 Task: In the  document Rabbit.docx Align the width of word art with 'Picture'. Fill the whole document with 'Black'. Add link on bottom left corner of the sheet: in.pinterest.com
Action: Mouse moved to (268, 435)
Screenshot: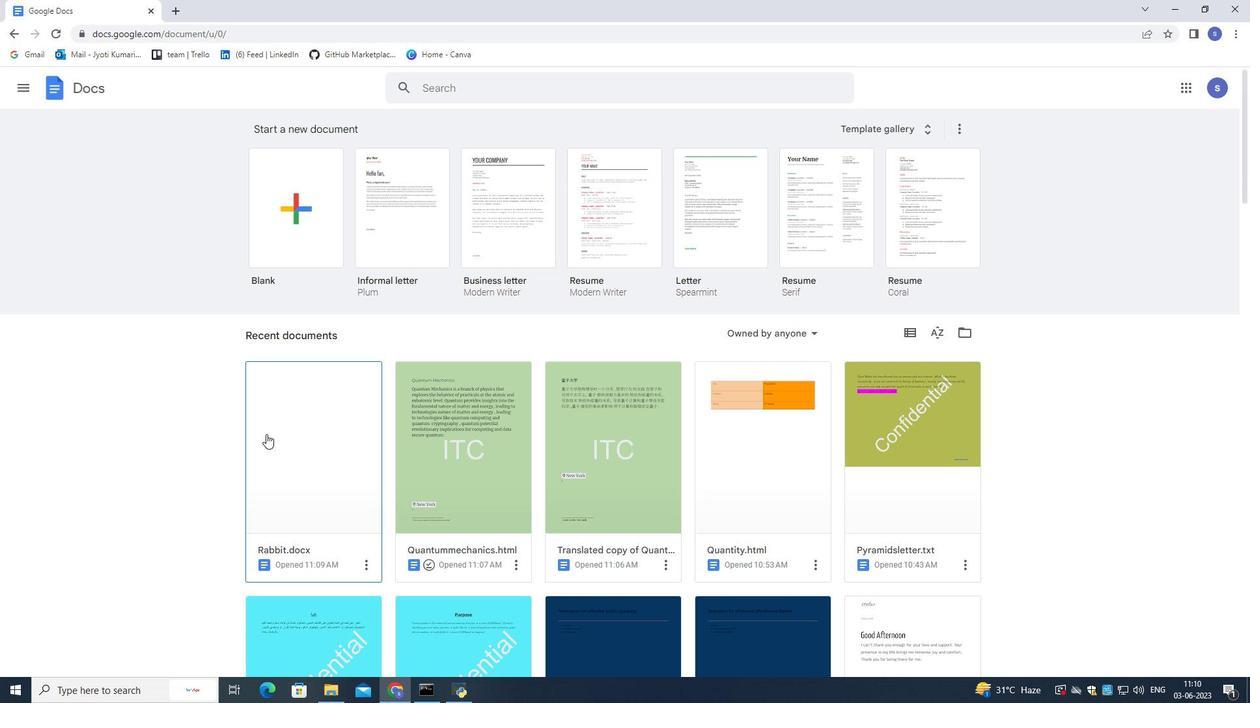 
Action: Mouse pressed left at (268, 435)
Screenshot: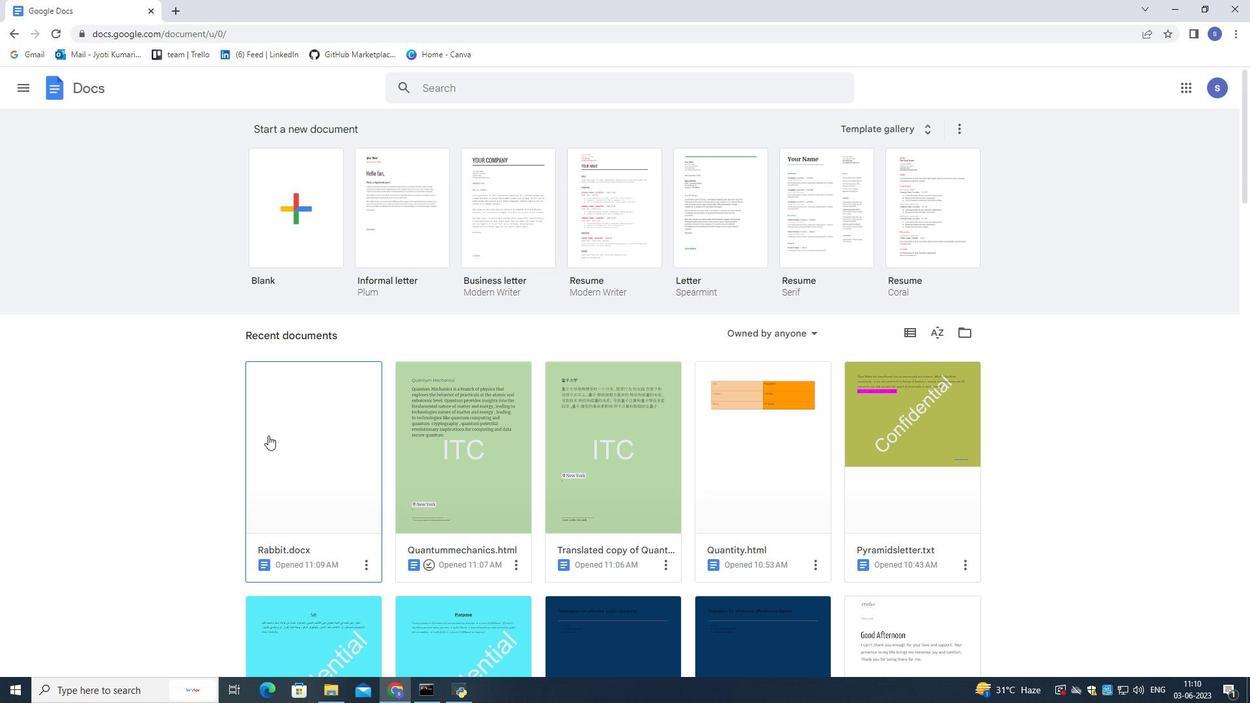 
Action: Mouse pressed left at (268, 435)
Screenshot: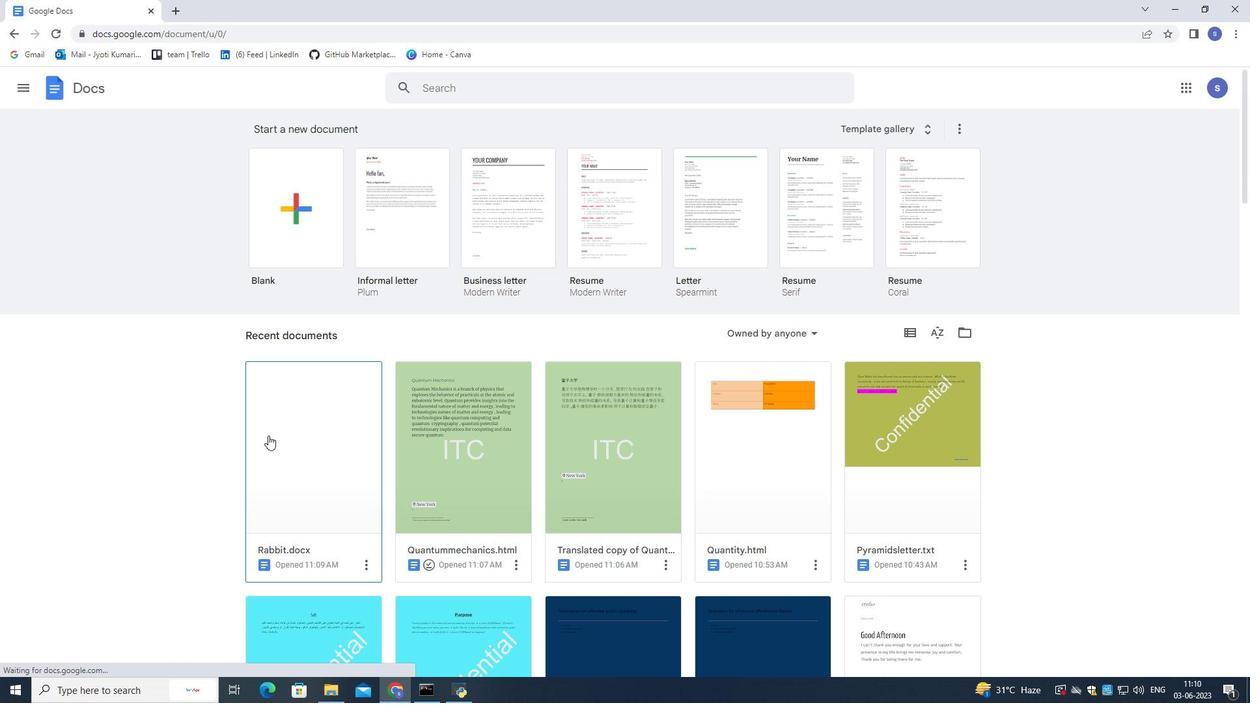 
Action: Mouse moved to (499, 473)
Screenshot: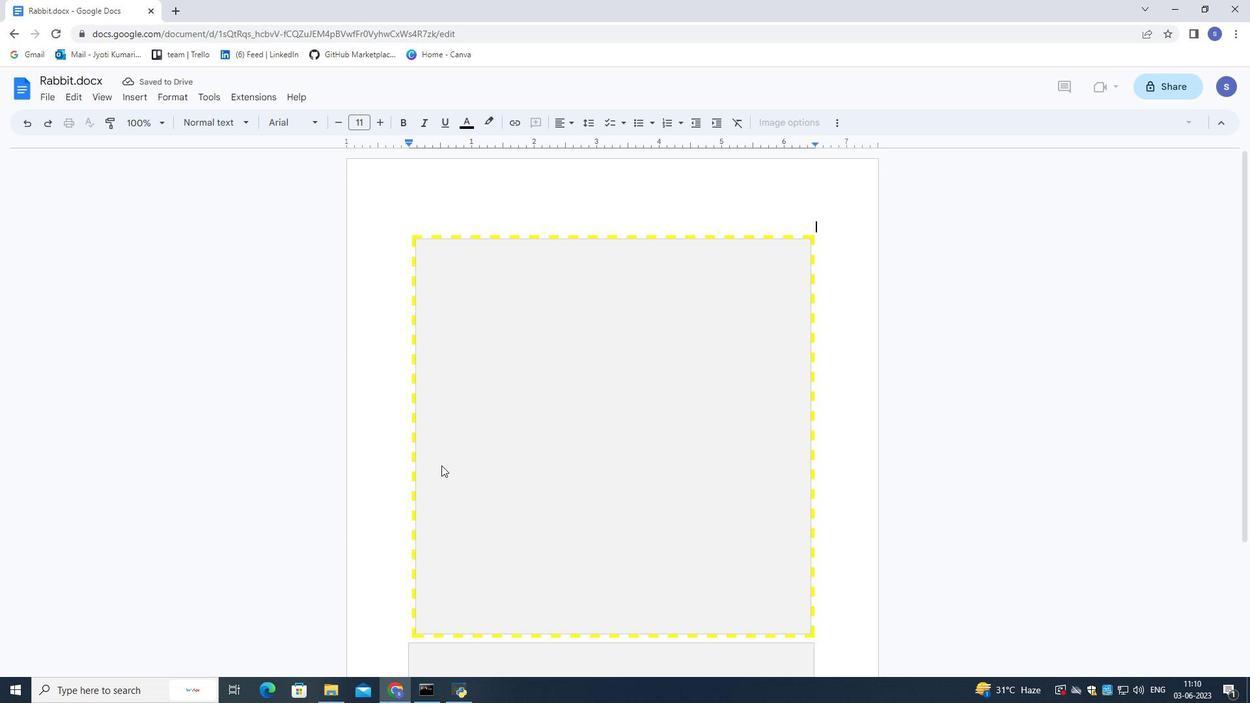 
Action: Mouse scrolled (499, 472) with delta (0, 0)
Screenshot: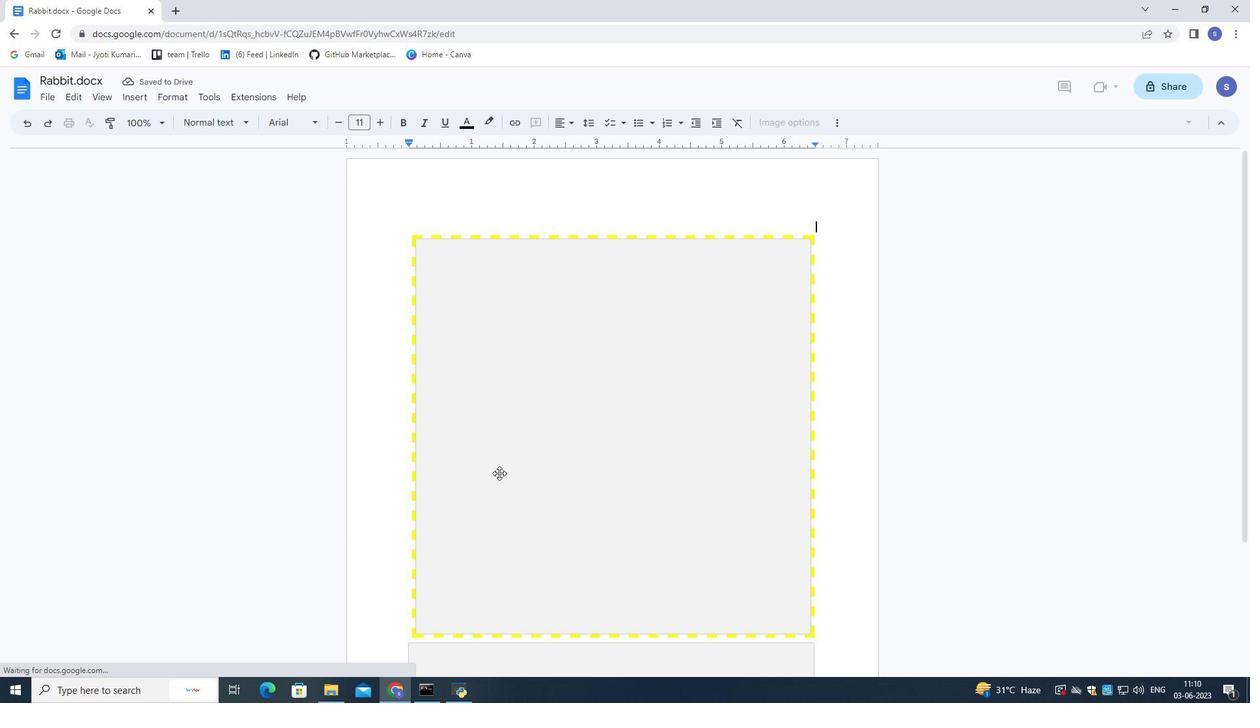 
Action: Mouse scrolled (499, 472) with delta (0, 0)
Screenshot: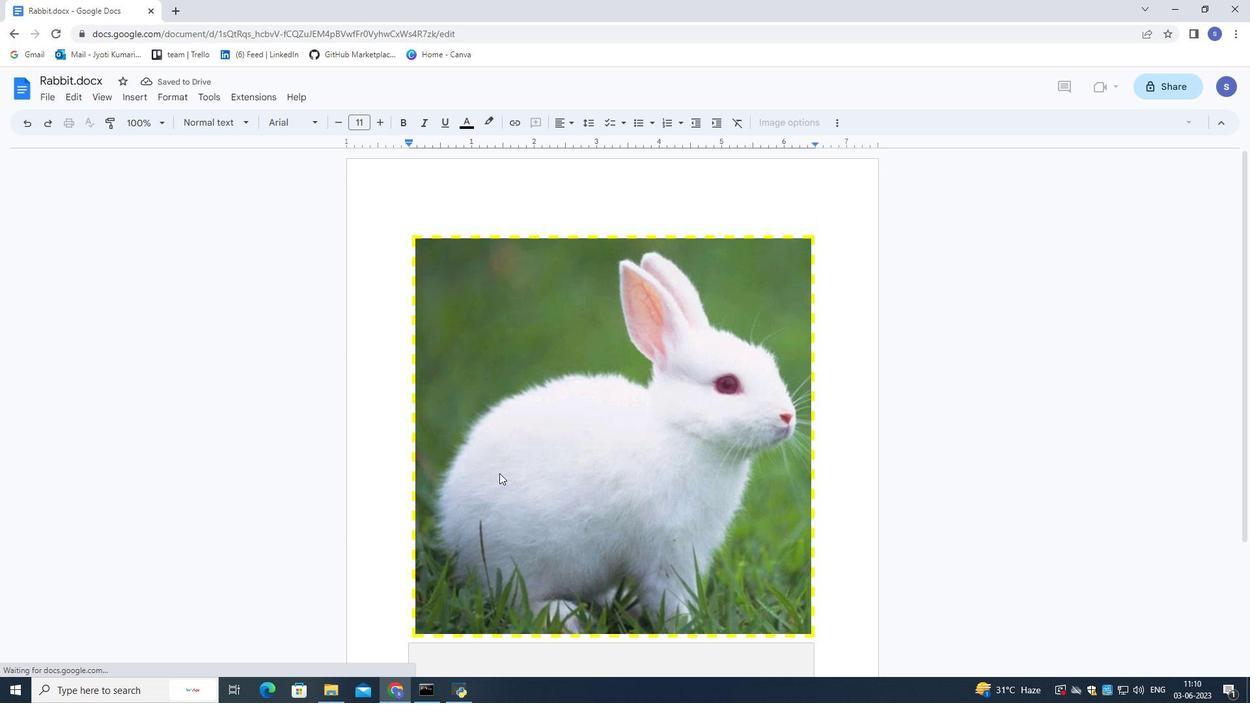 
Action: Mouse scrolled (499, 472) with delta (0, 0)
Screenshot: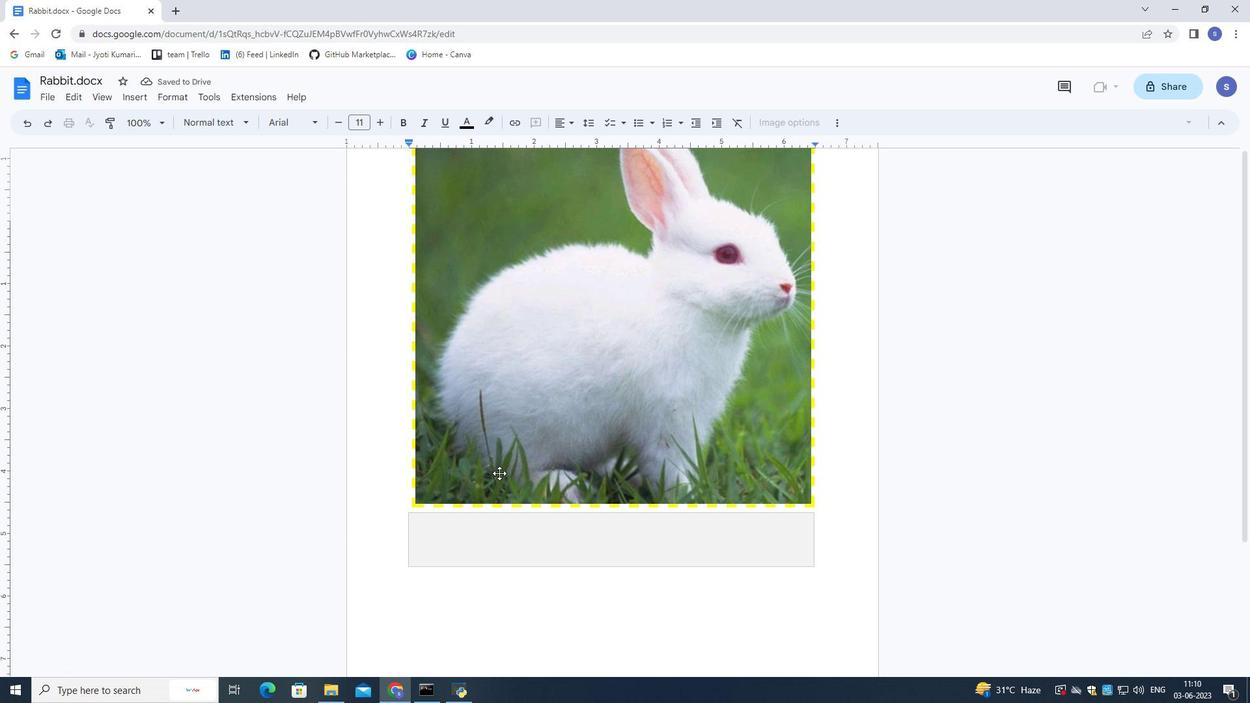 
Action: Mouse moved to (540, 500)
Screenshot: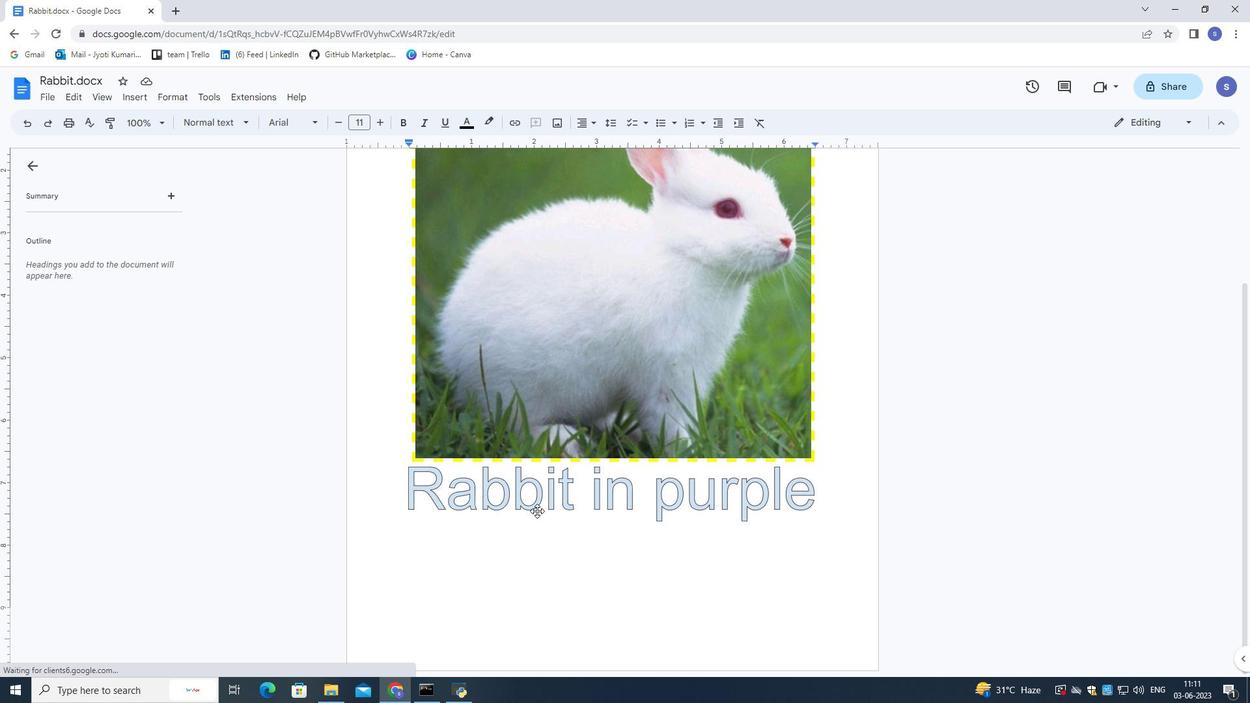 
Action: Mouse pressed left at (540, 500)
Screenshot: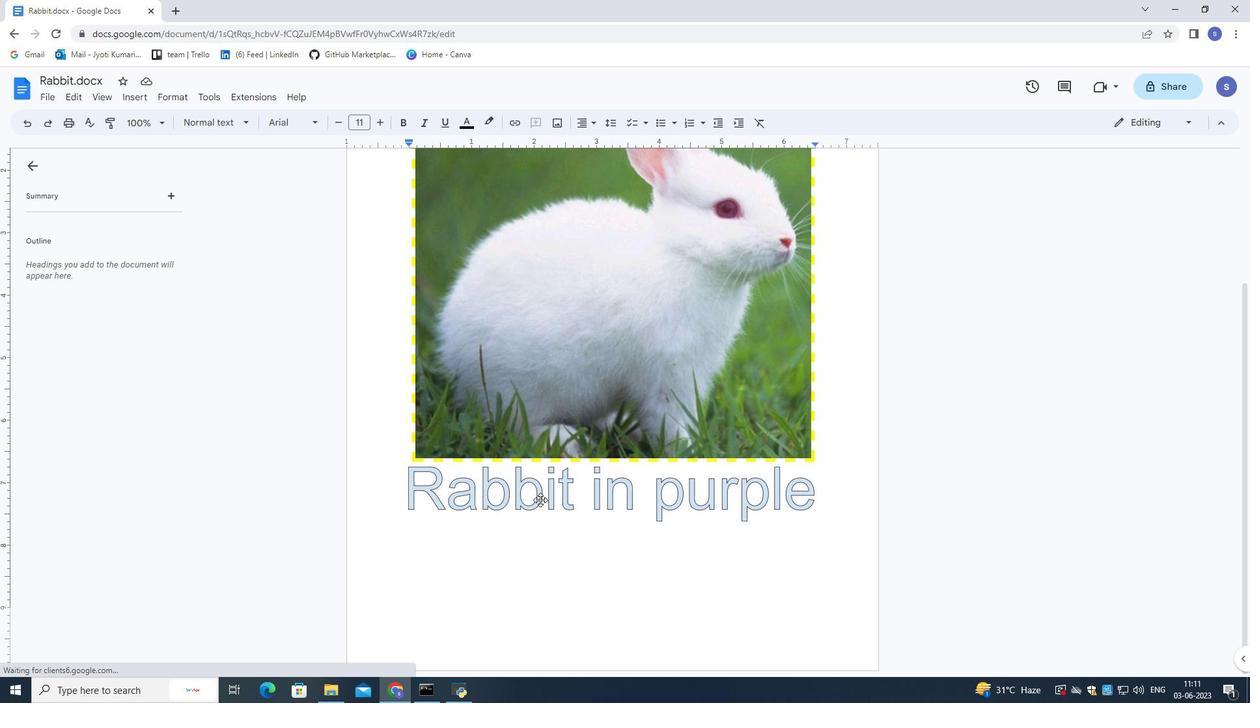 
Action: Mouse moved to (409, 496)
Screenshot: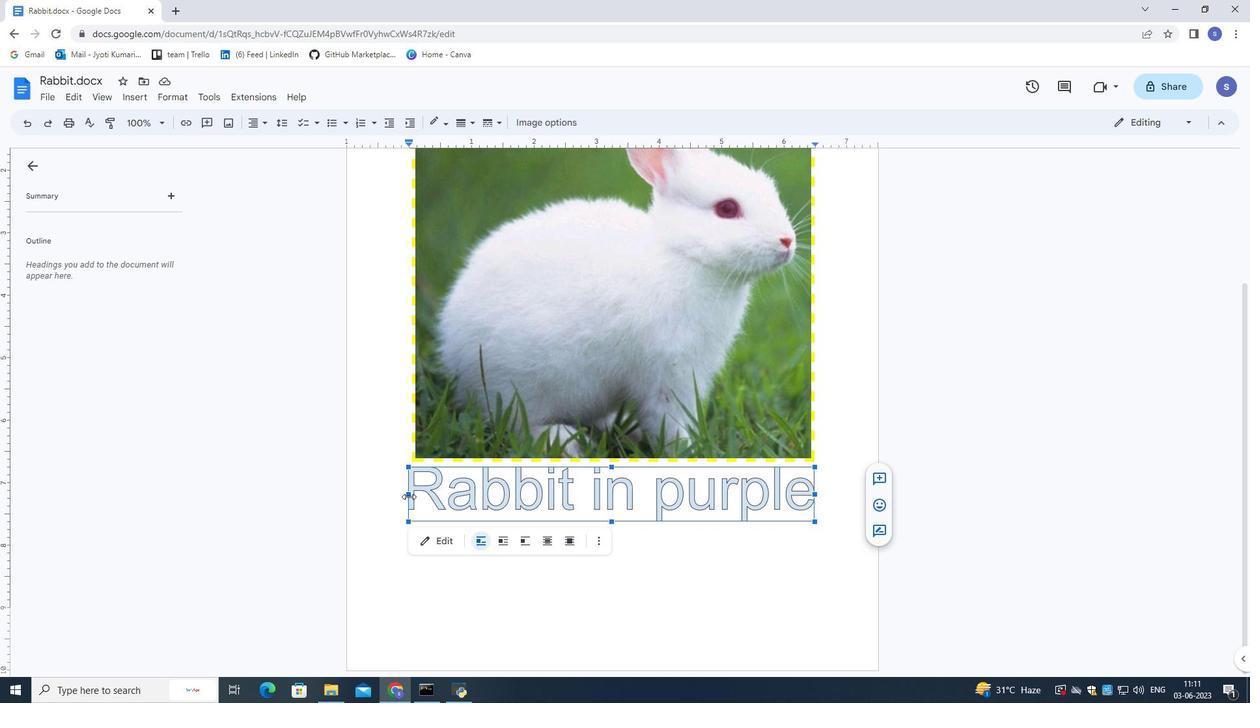 
Action: Mouse pressed left at (409, 496)
Screenshot: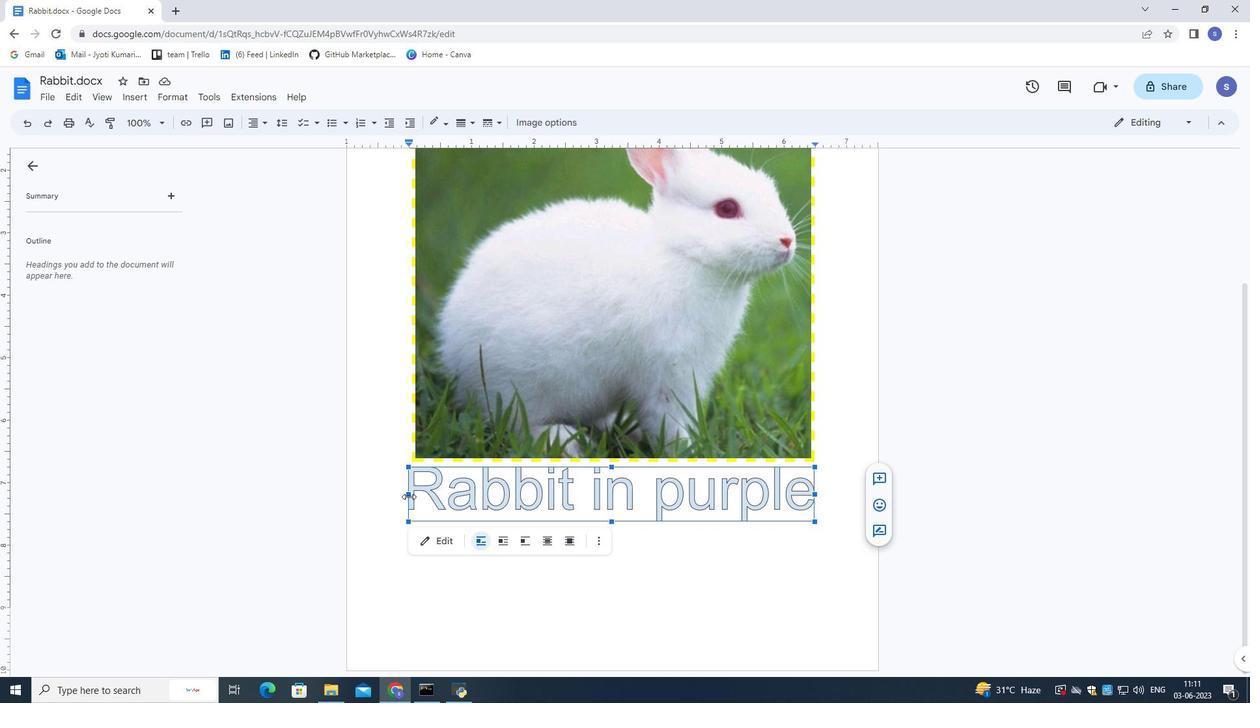 
Action: Mouse moved to (381, 451)
Screenshot: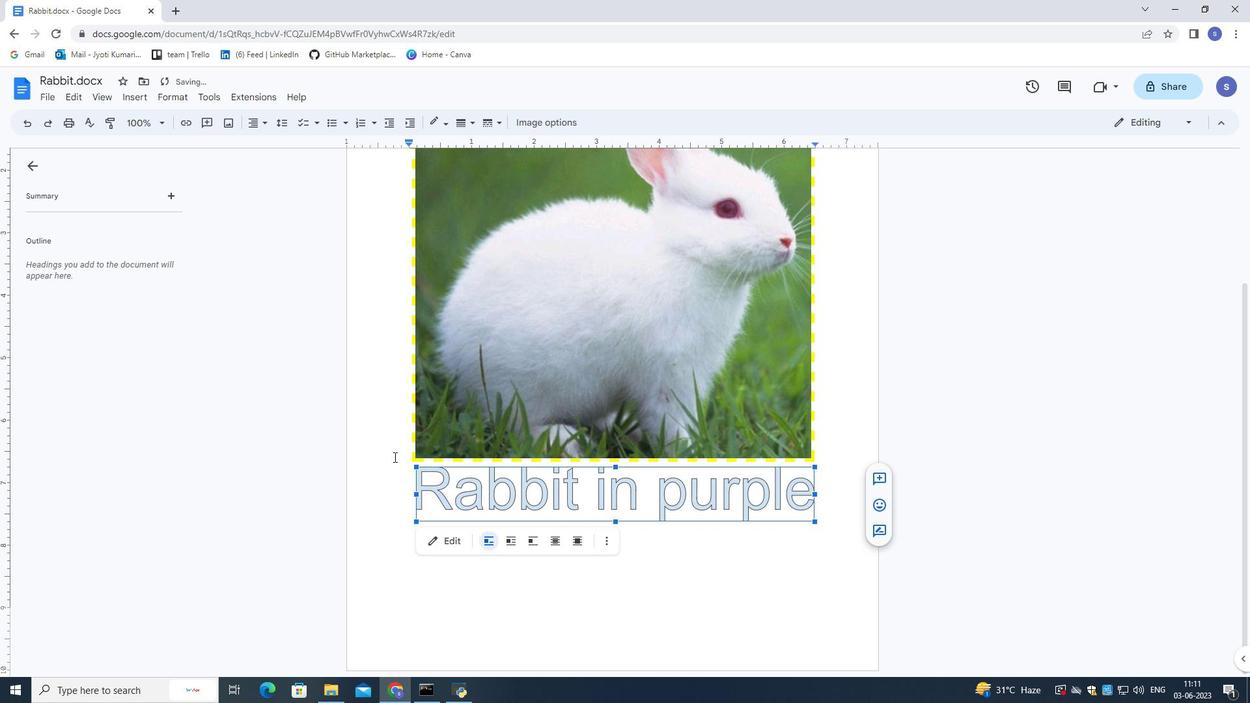 
Action: Mouse pressed left at (381, 451)
Screenshot: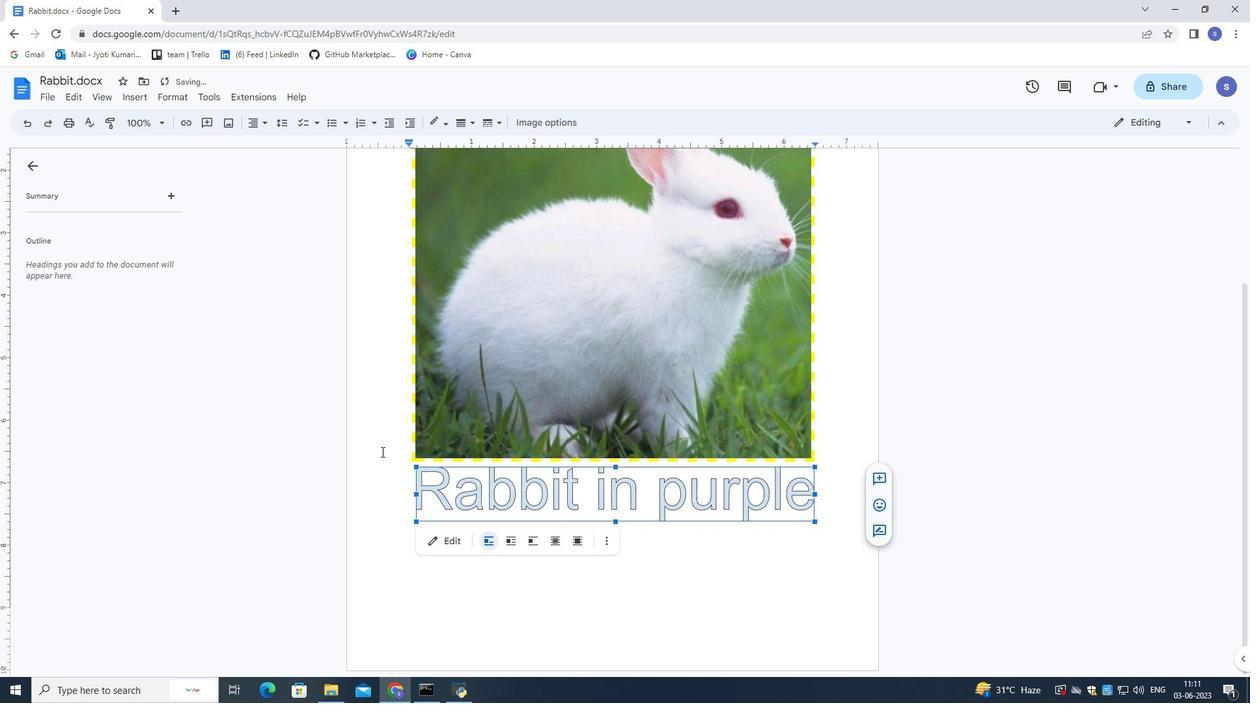 
Action: Mouse moved to (392, 239)
Screenshot: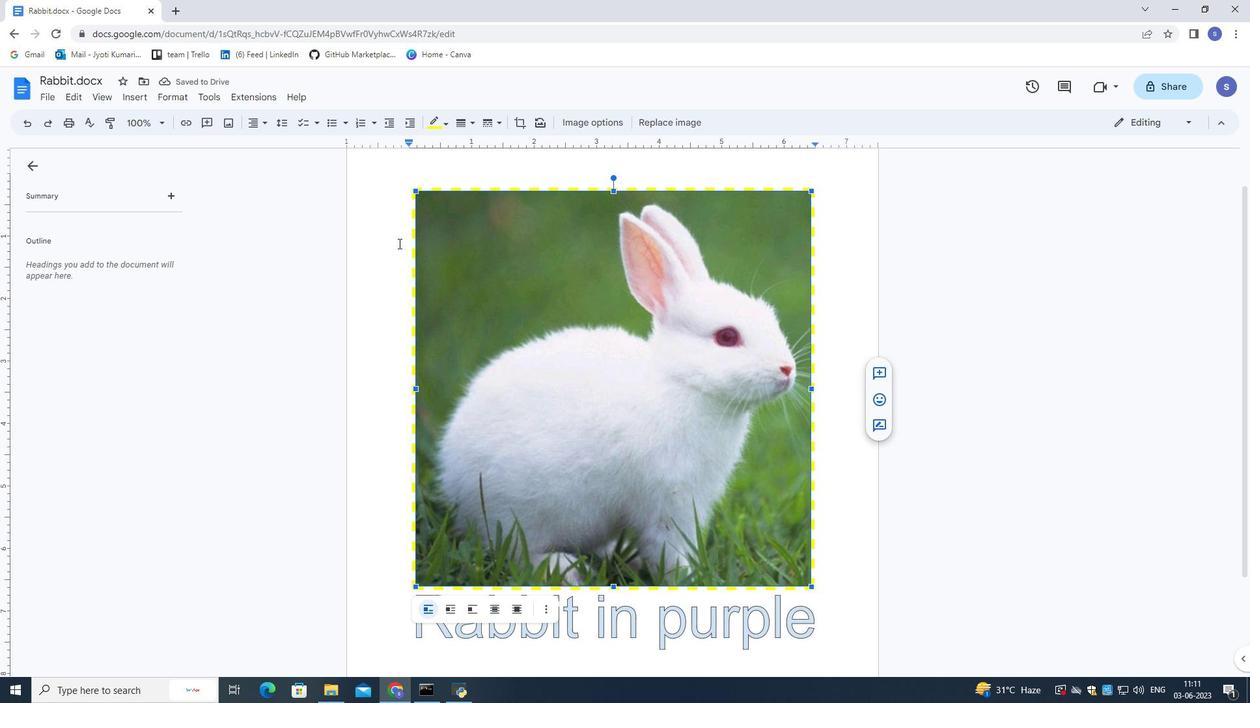 
Action: Mouse pressed left at (392, 239)
Screenshot: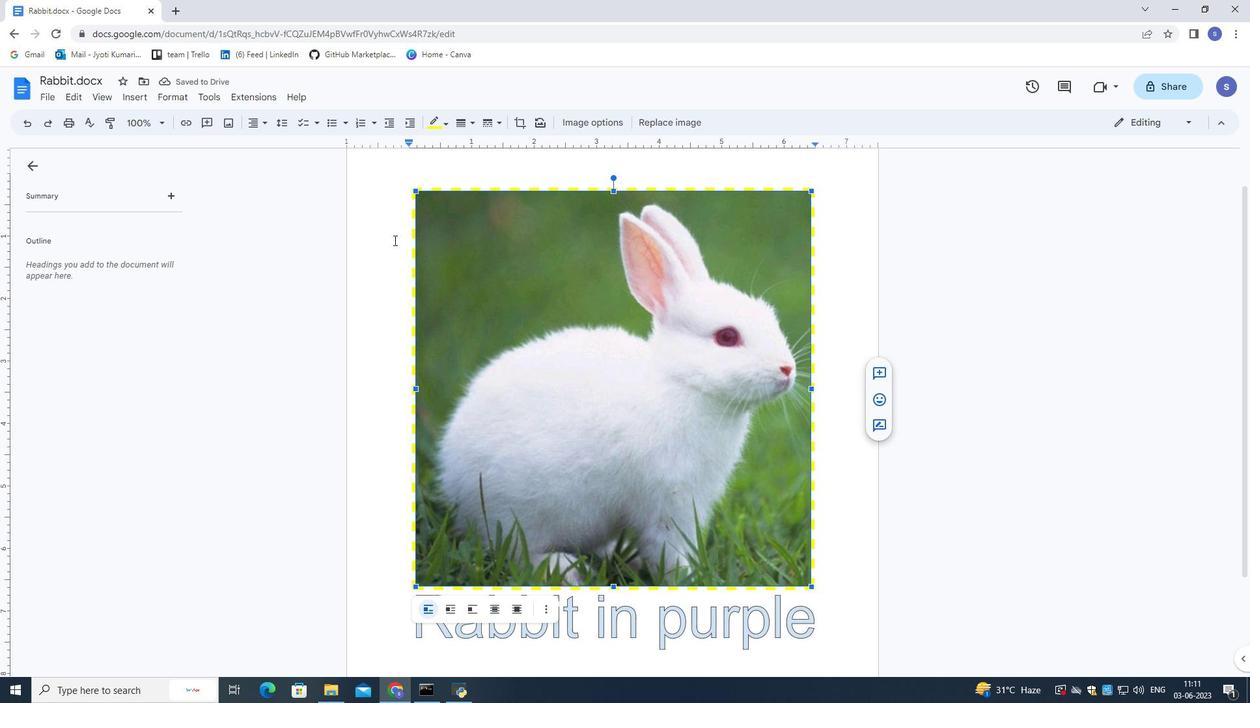 
Action: Mouse moved to (948, 666)
Screenshot: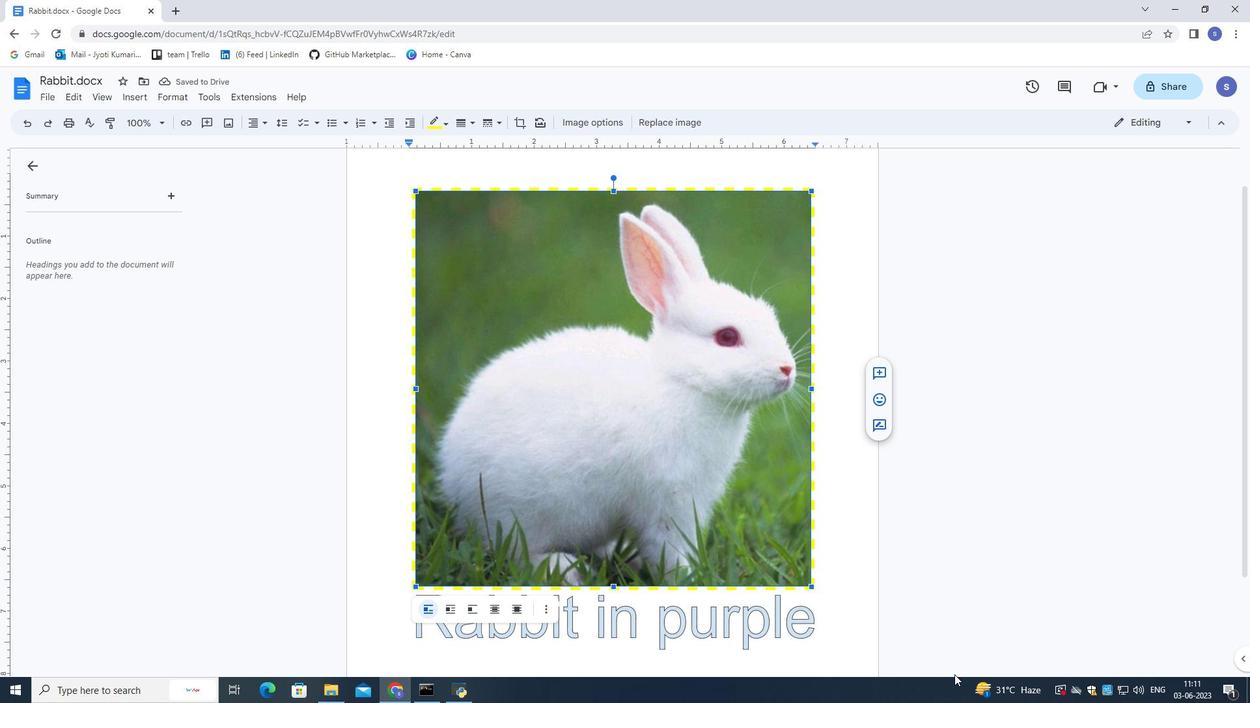 
Action: Mouse scrolled (948, 666) with delta (0, 0)
Screenshot: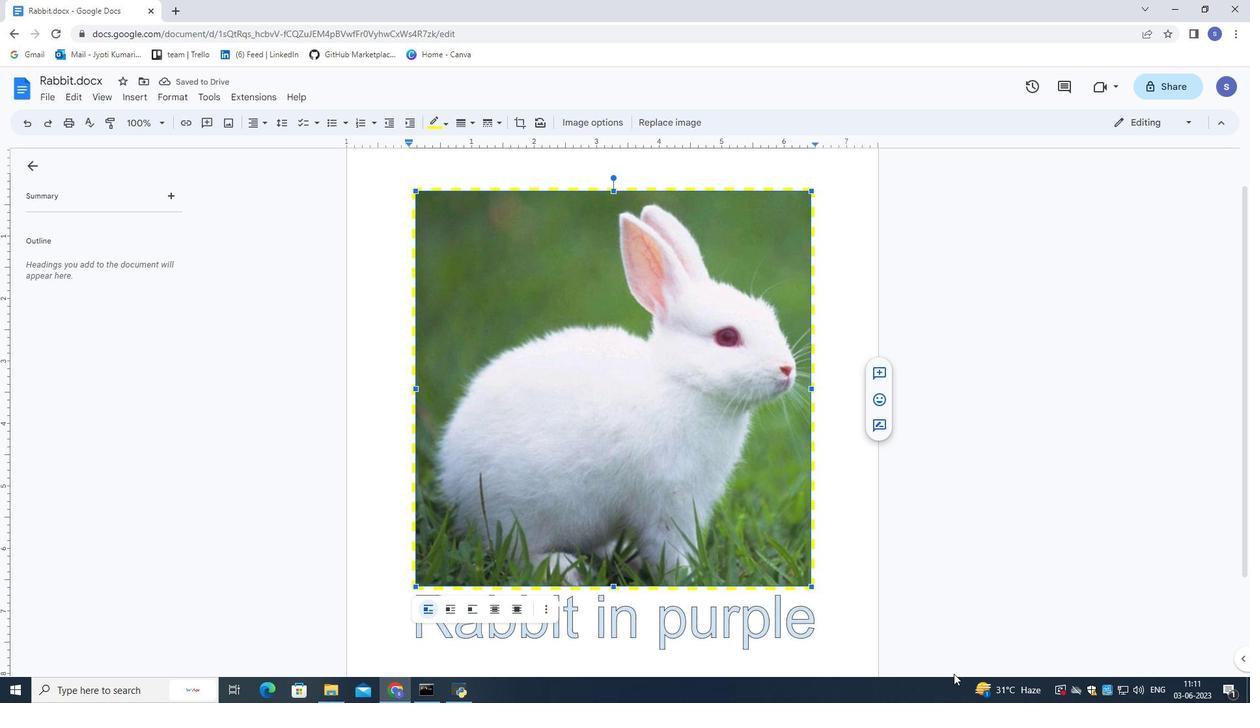 
Action: Mouse moved to (943, 664)
Screenshot: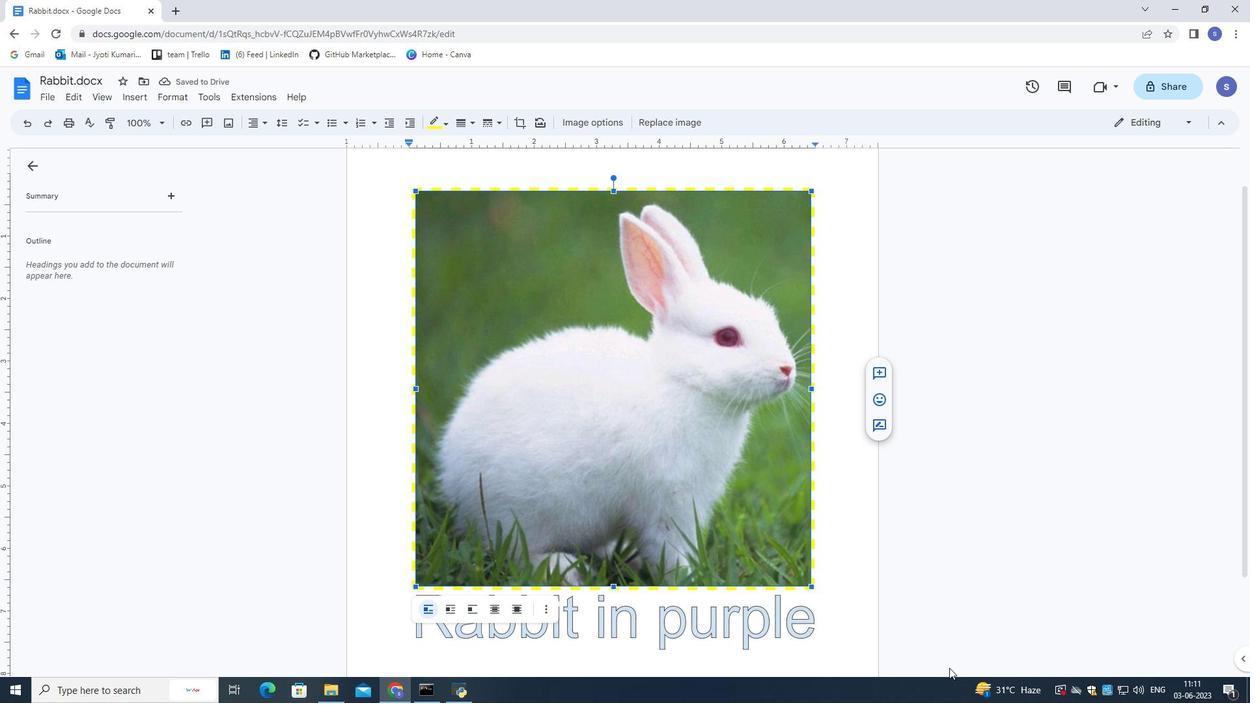 
Action: Mouse scrolled (943, 663) with delta (0, 0)
Screenshot: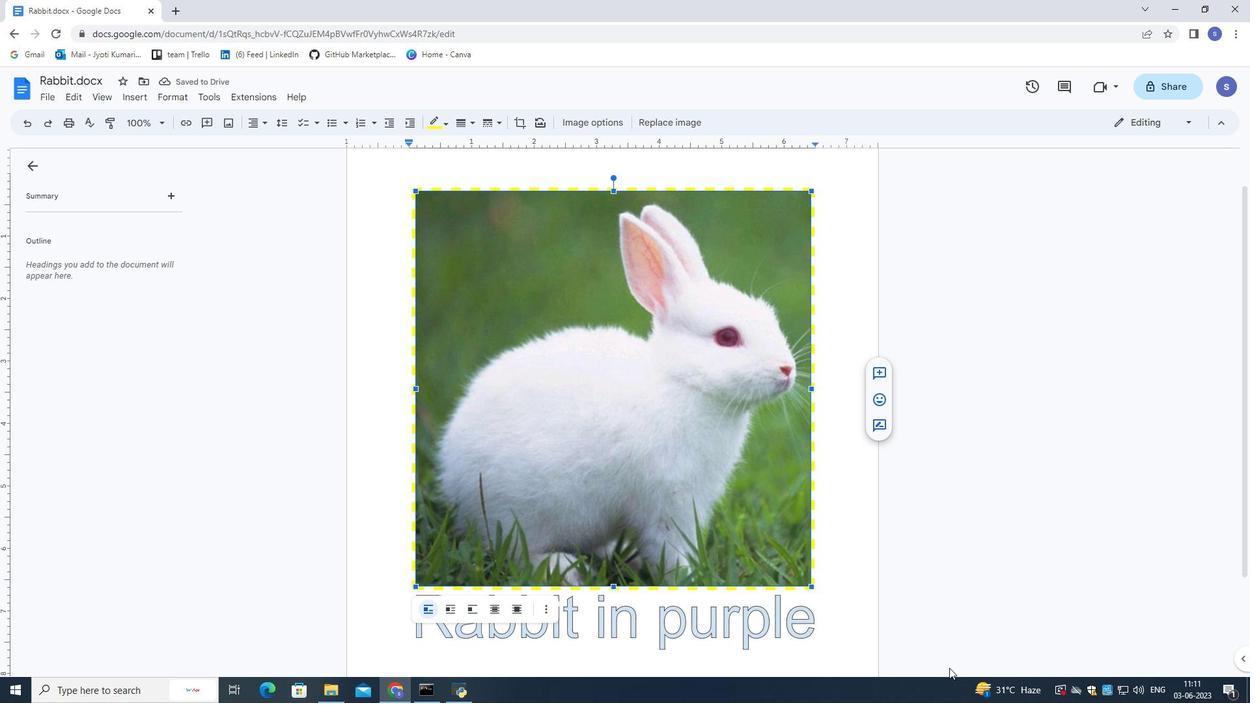 
Action: Mouse moved to (932, 657)
Screenshot: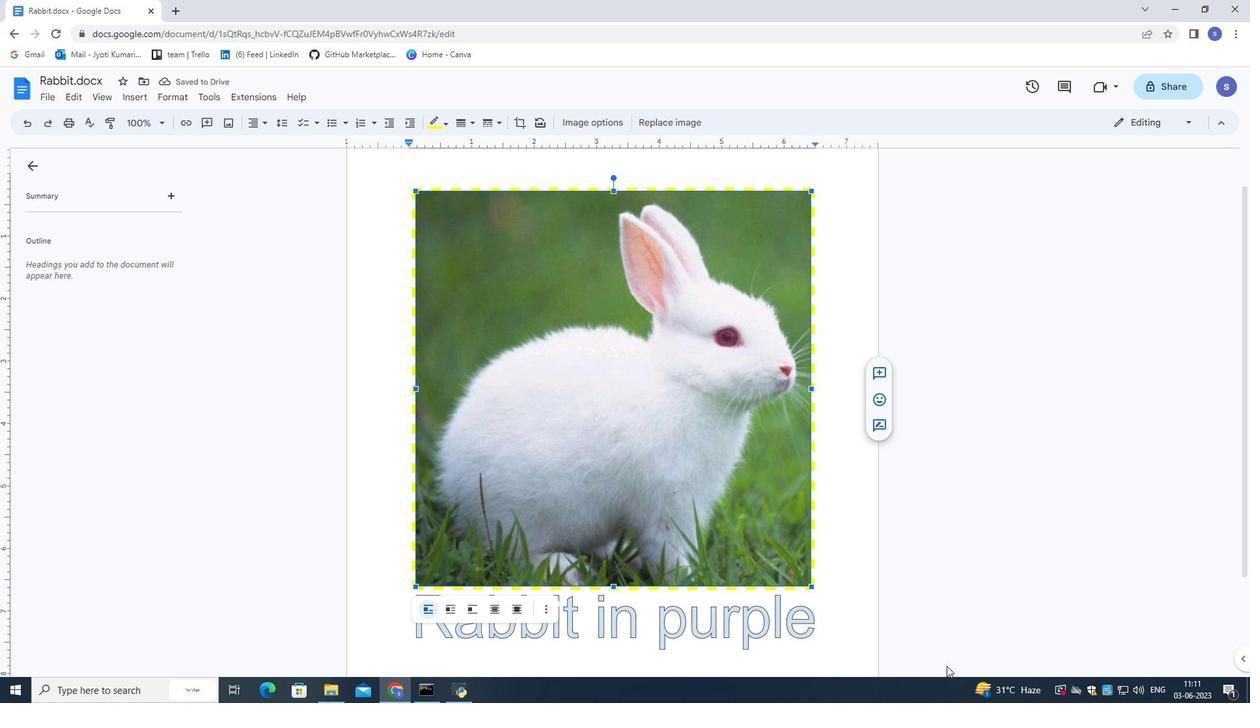 
Action: Mouse scrolled (934, 658) with delta (0, 0)
Screenshot: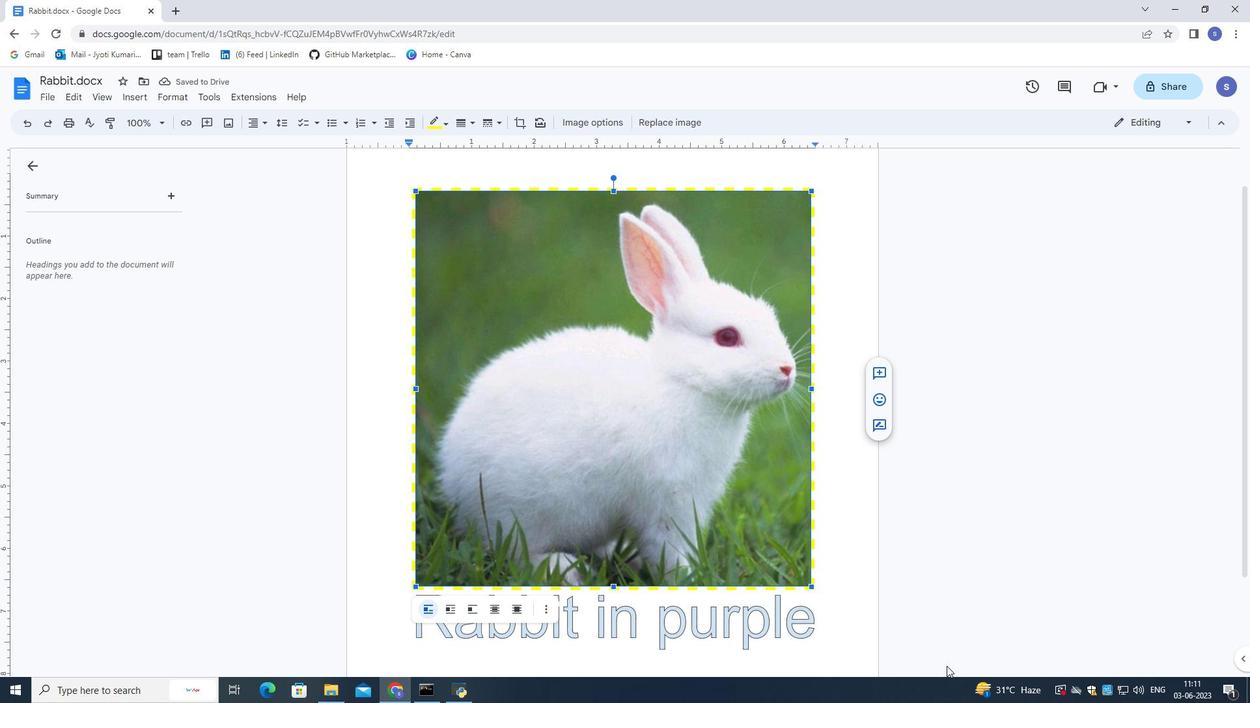 
Action: Mouse moved to (916, 647)
Screenshot: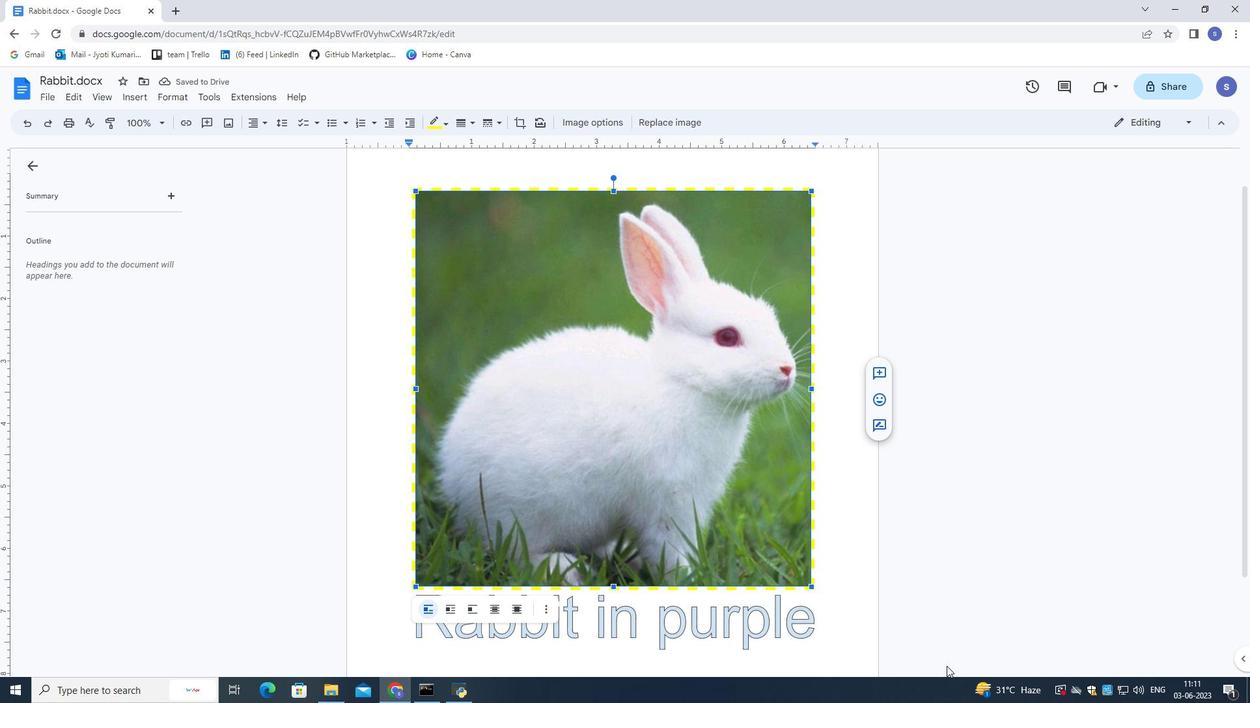 
Action: Mouse scrolled (916, 646) with delta (0, 0)
Screenshot: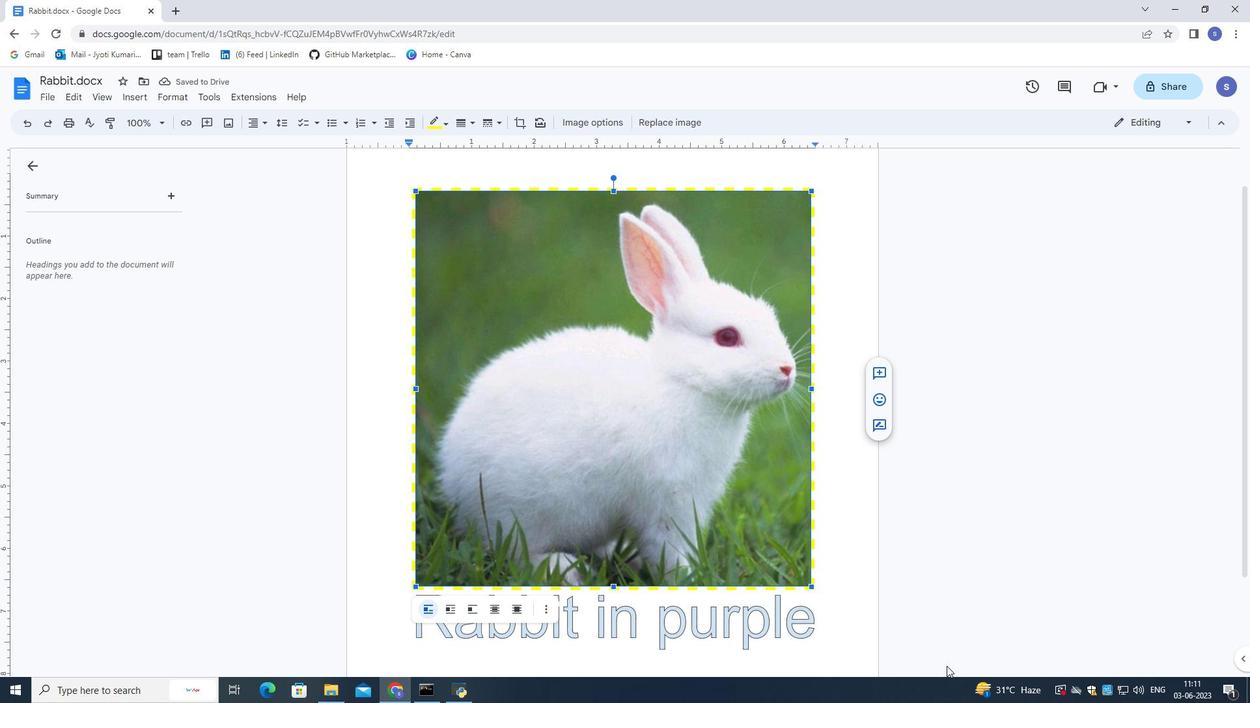 
Action: Mouse moved to (862, 606)
Screenshot: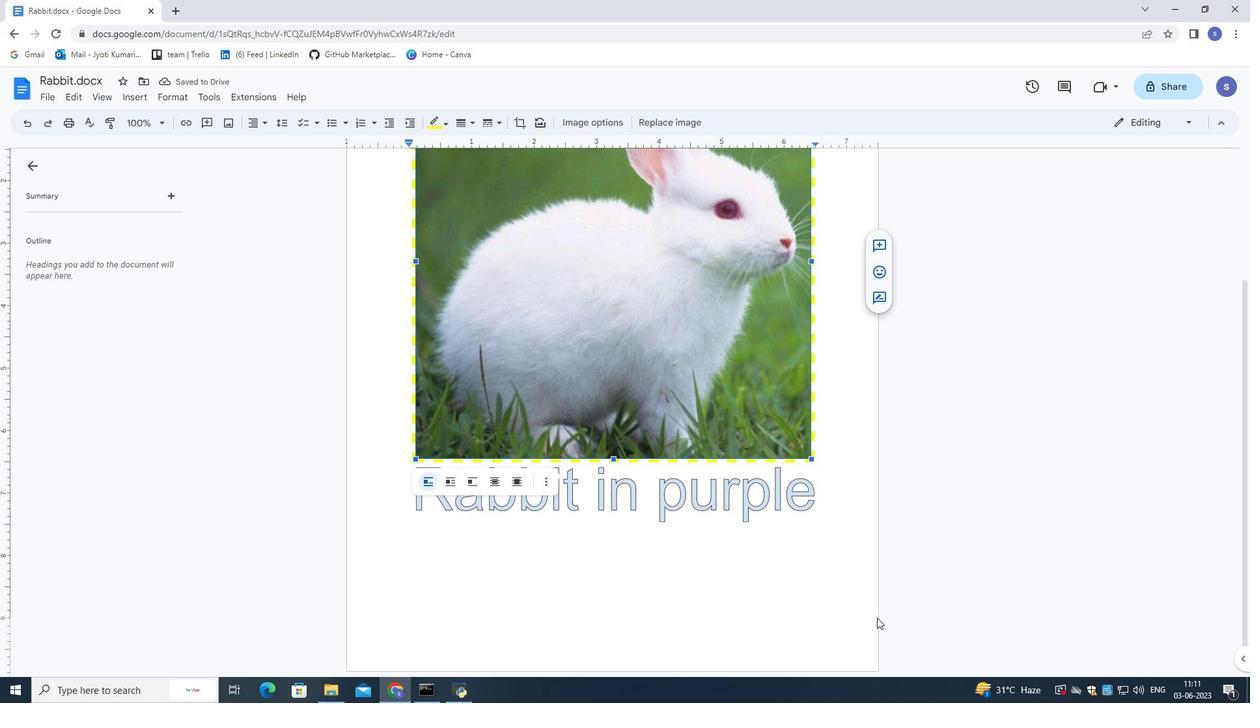
Action: Mouse pressed left at (862, 606)
Screenshot: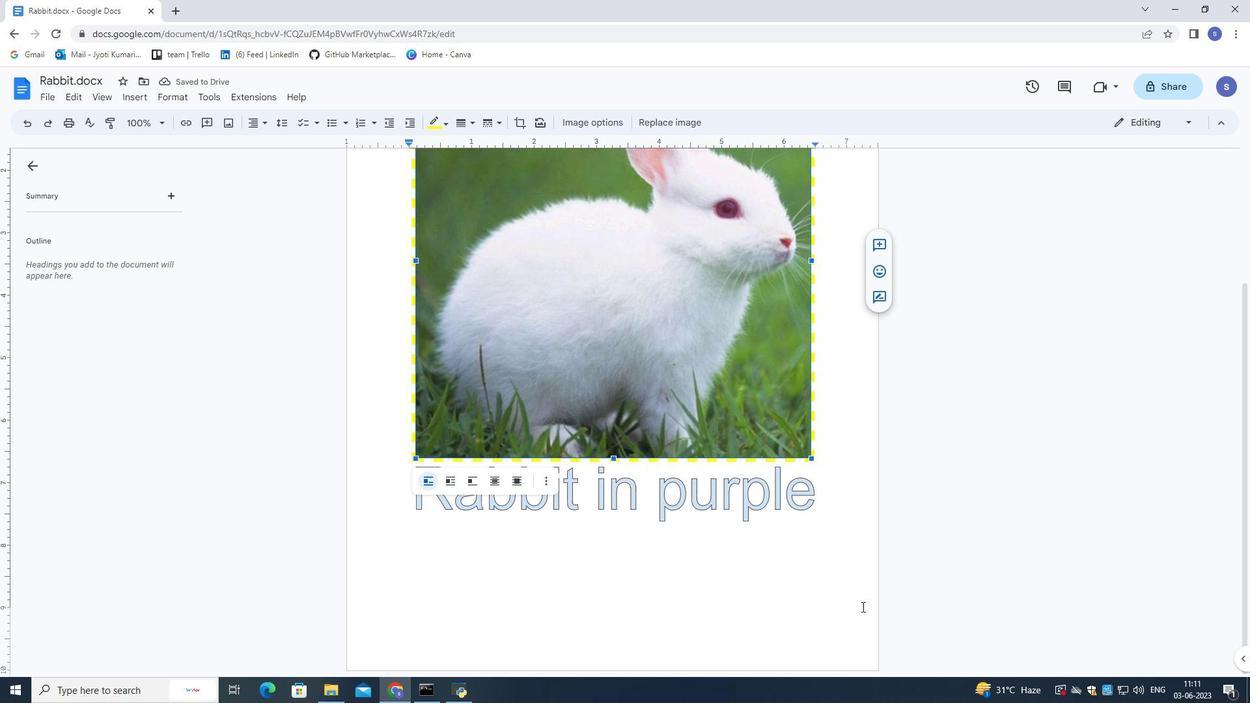 
Action: Mouse moved to (708, 564)
Screenshot: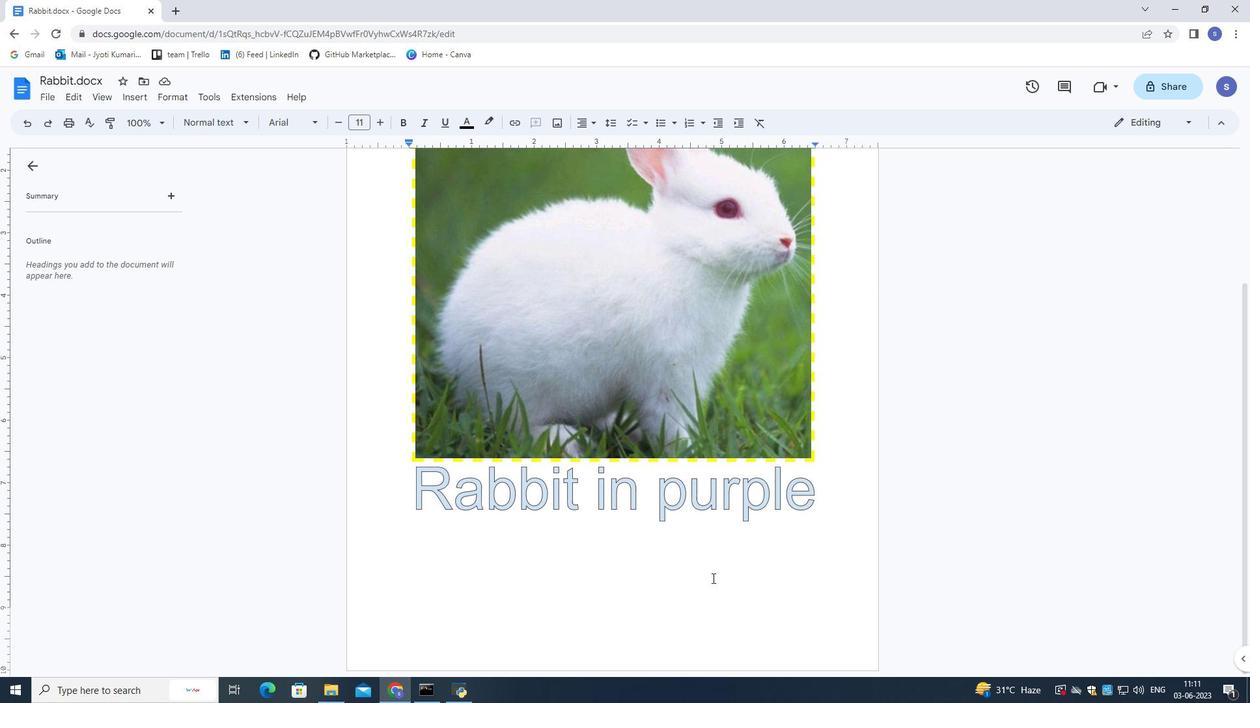
Action: Mouse scrolled (708, 565) with delta (0, 0)
Screenshot: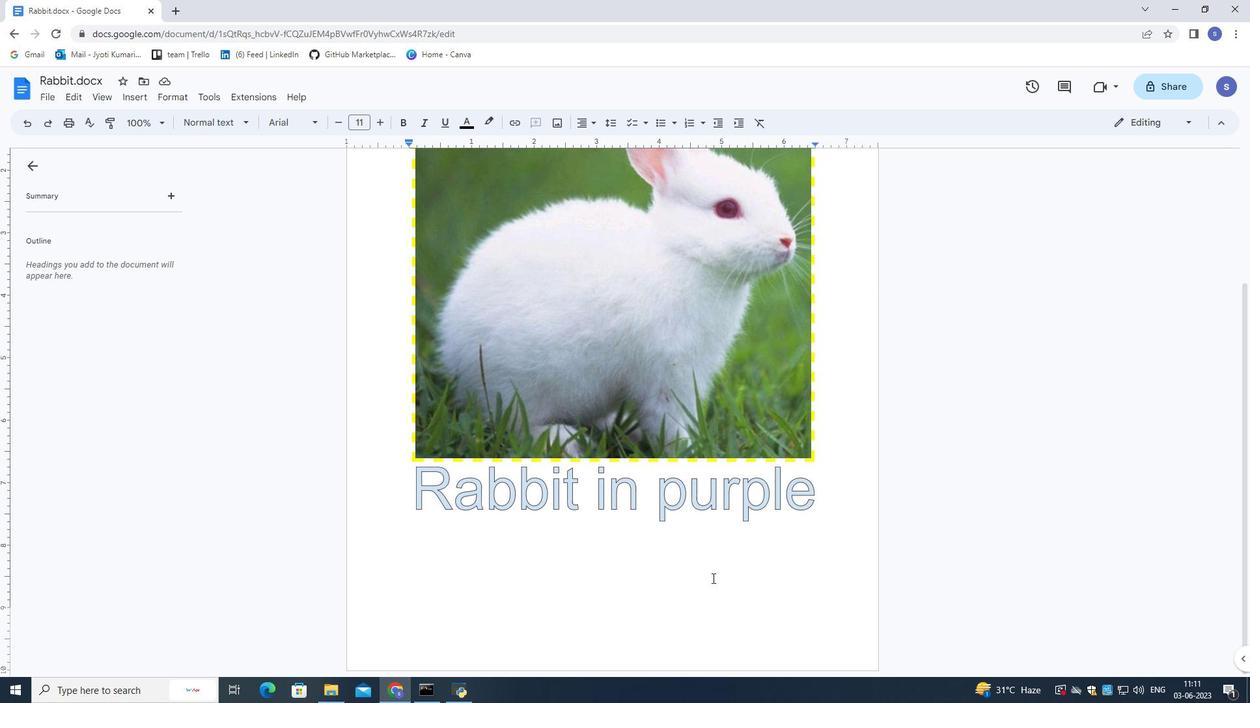 
Action: Mouse moved to (707, 561)
Screenshot: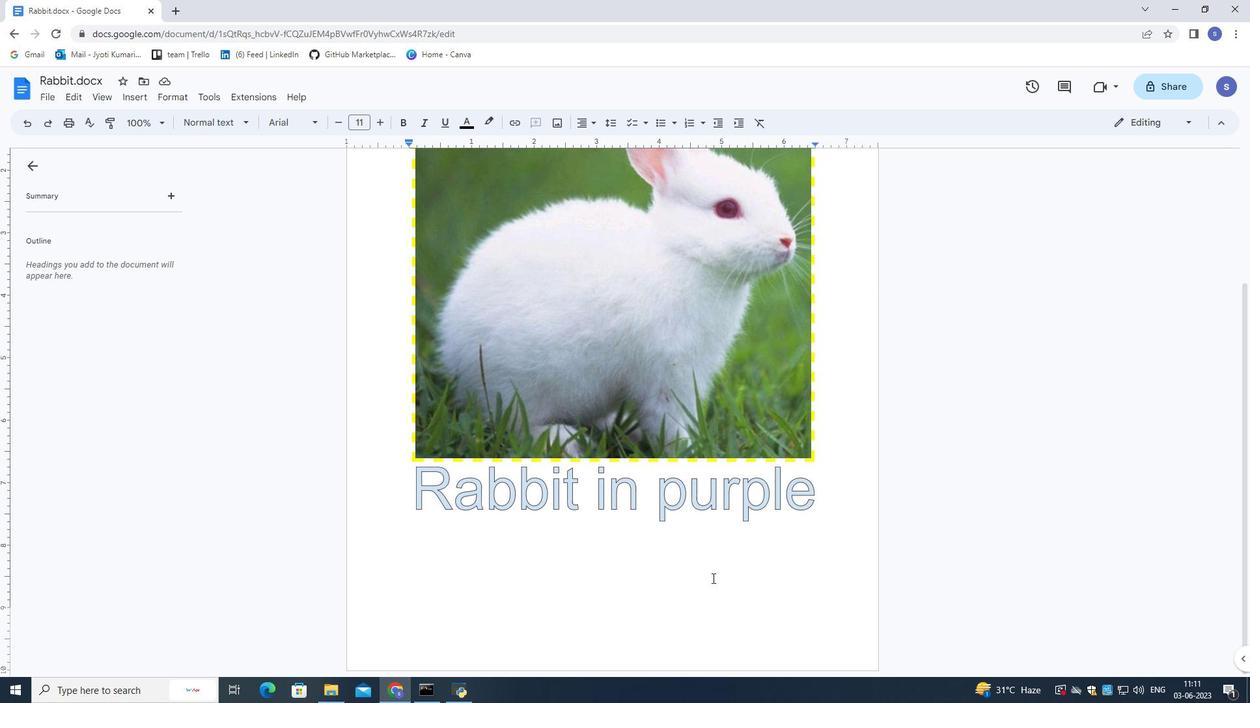 
Action: Mouse scrolled (707, 561) with delta (0, 0)
Screenshot: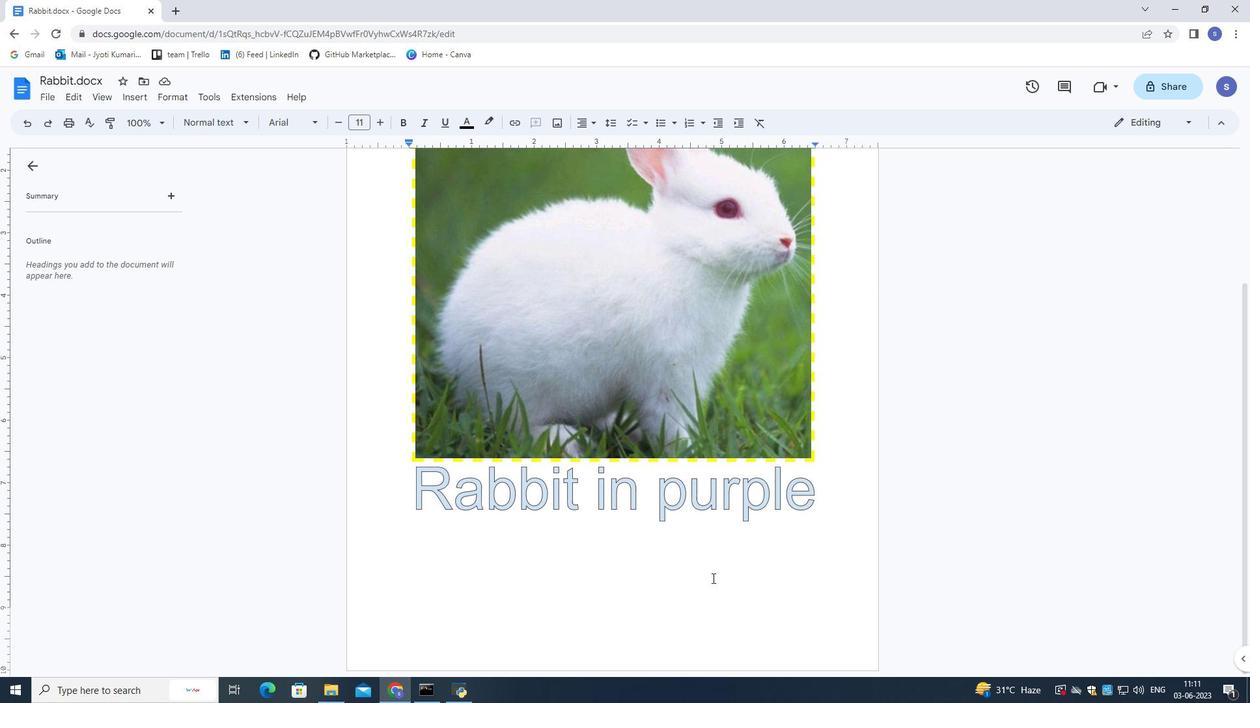 
Action: Mouse moved to (705, 556)
Screenshot: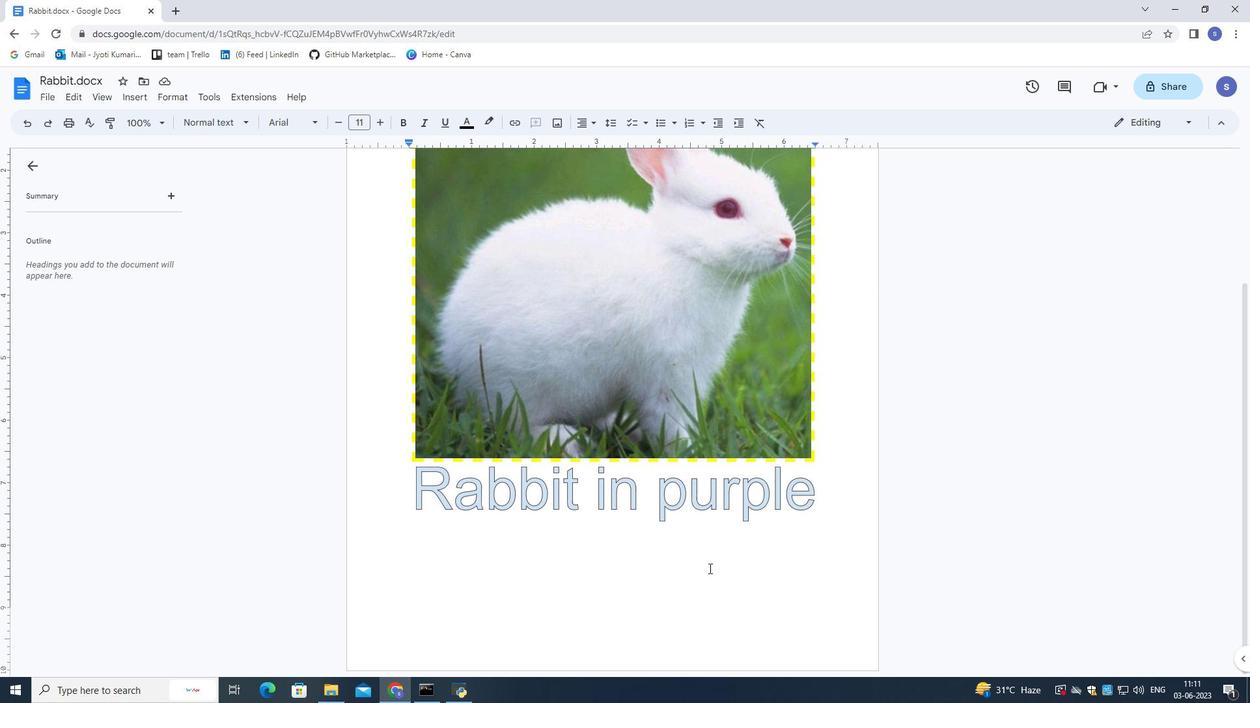 
Action: Mouse scrolled (705, 557) with delta (0, 0)
Screenshot: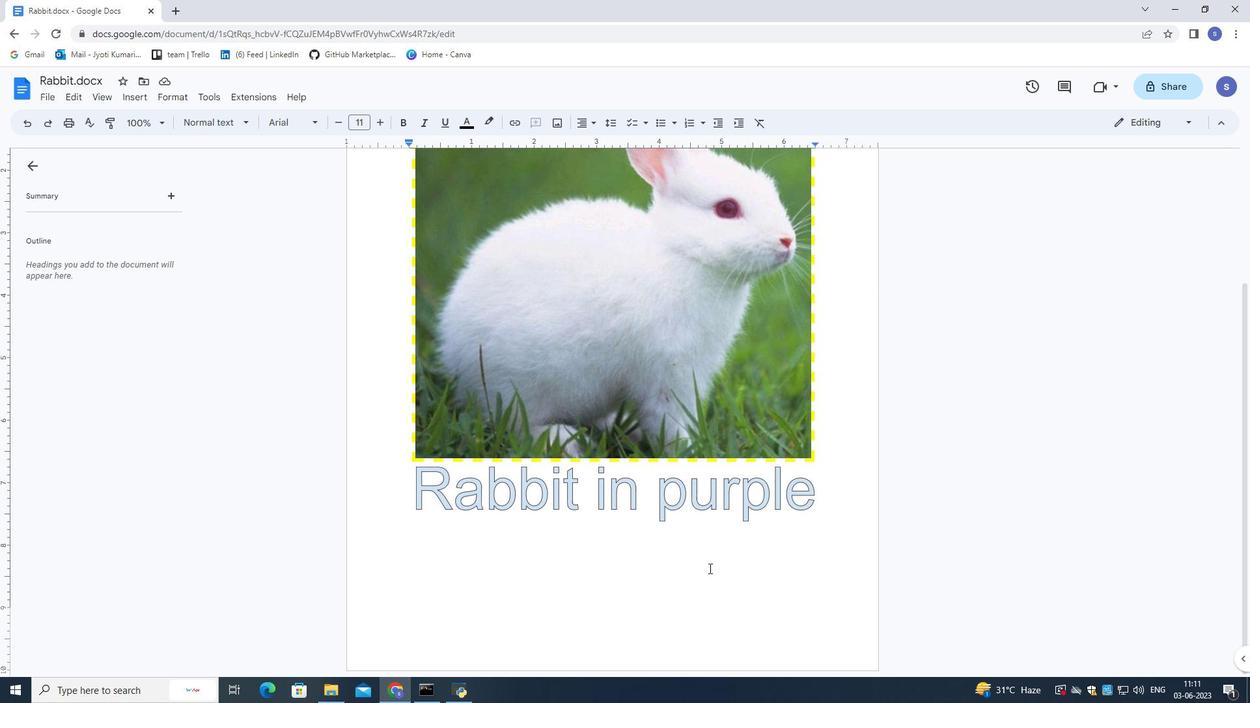 
Action: Mouse moved to (49, 100)
Screenshot: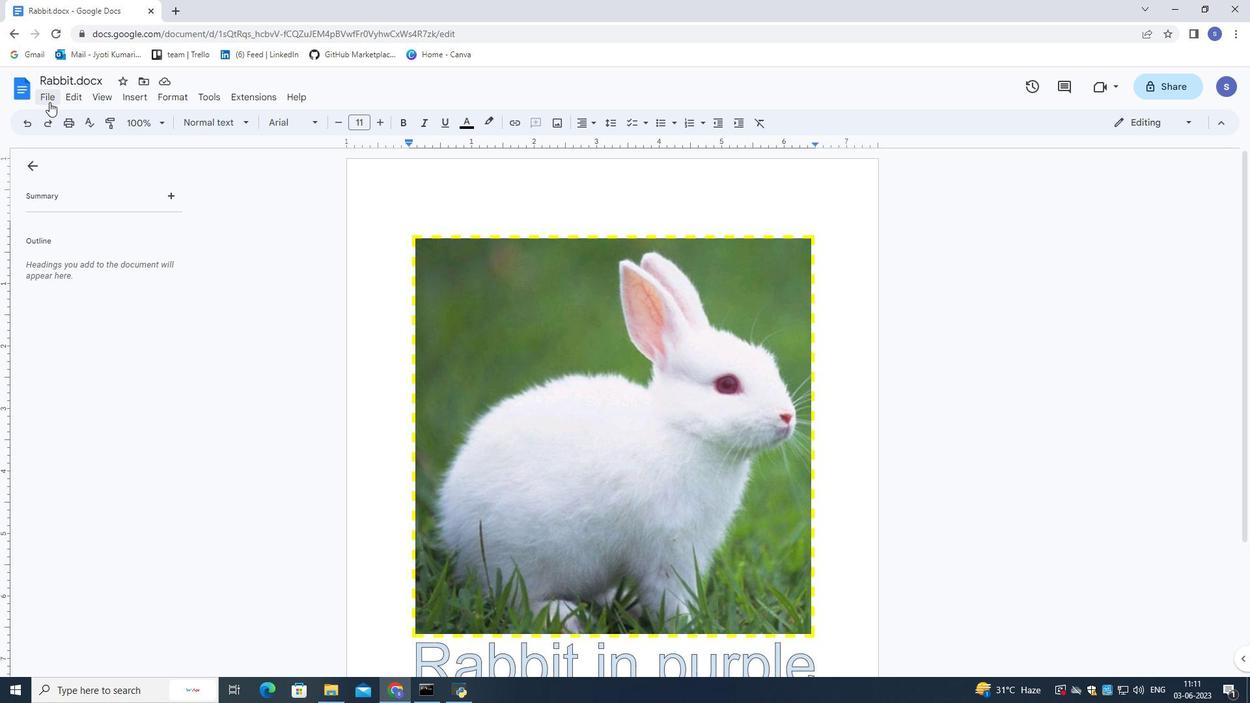 
Action: Mouse pressed left at (49, 100)
Screenshot: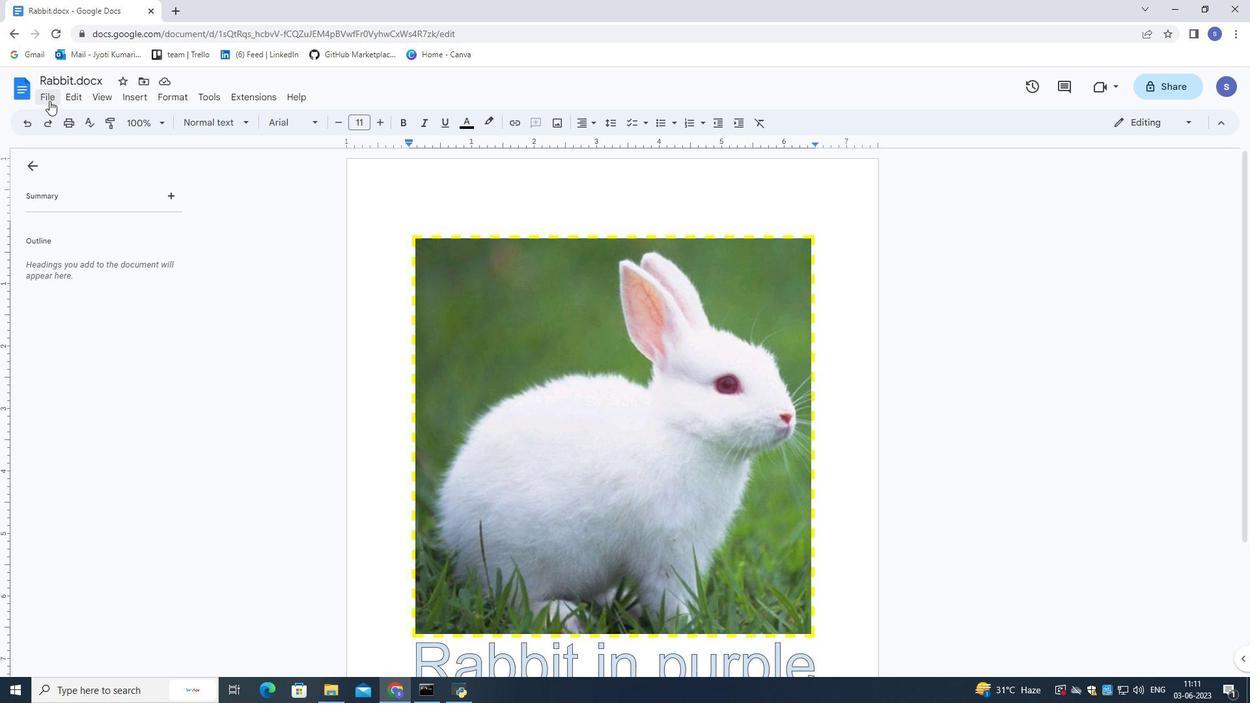 
Action: Mouse moved to (97, 449)
Screenshot: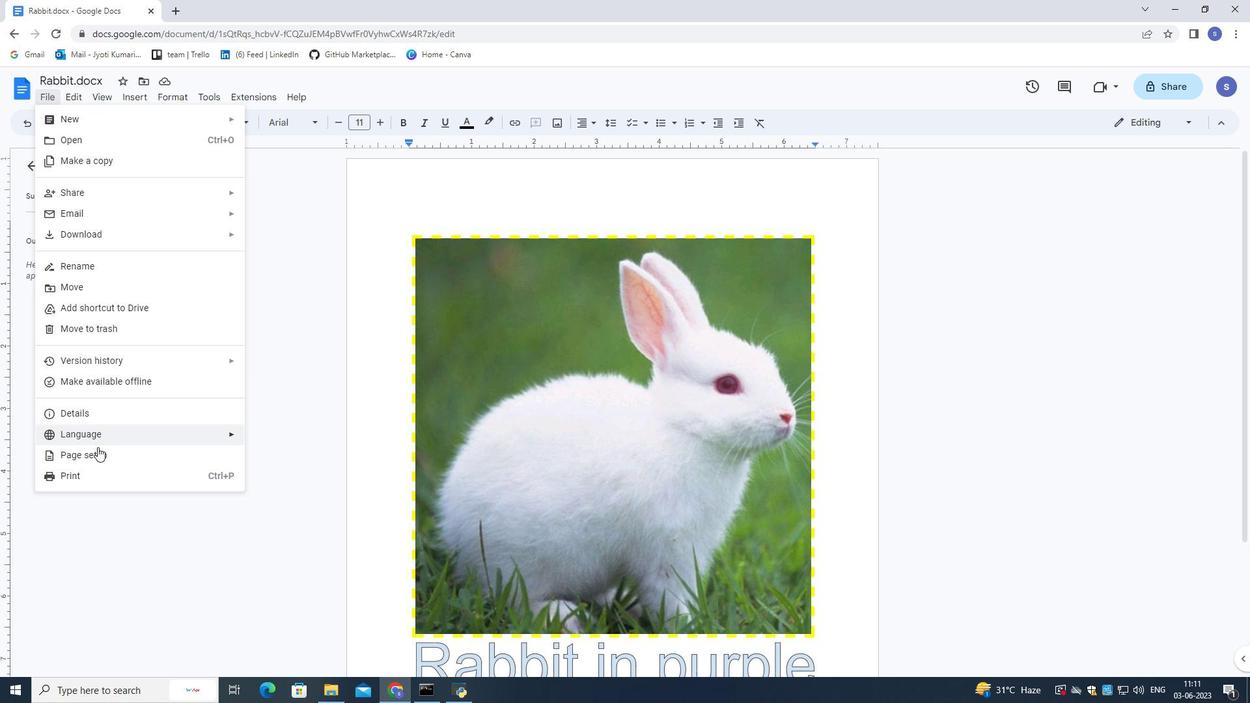 
Action: Mouse pressed left at (97, 449)
Screenshot: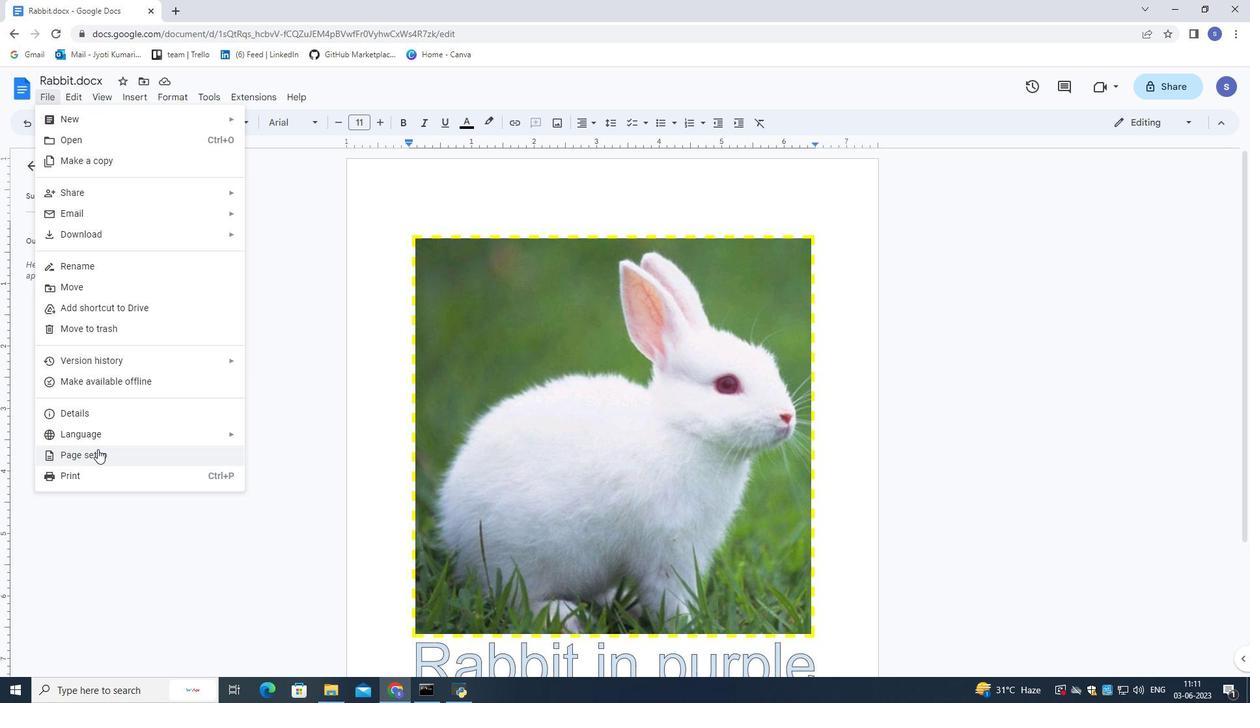 
Action: Mouse moved to (504, 451)
Screenshot: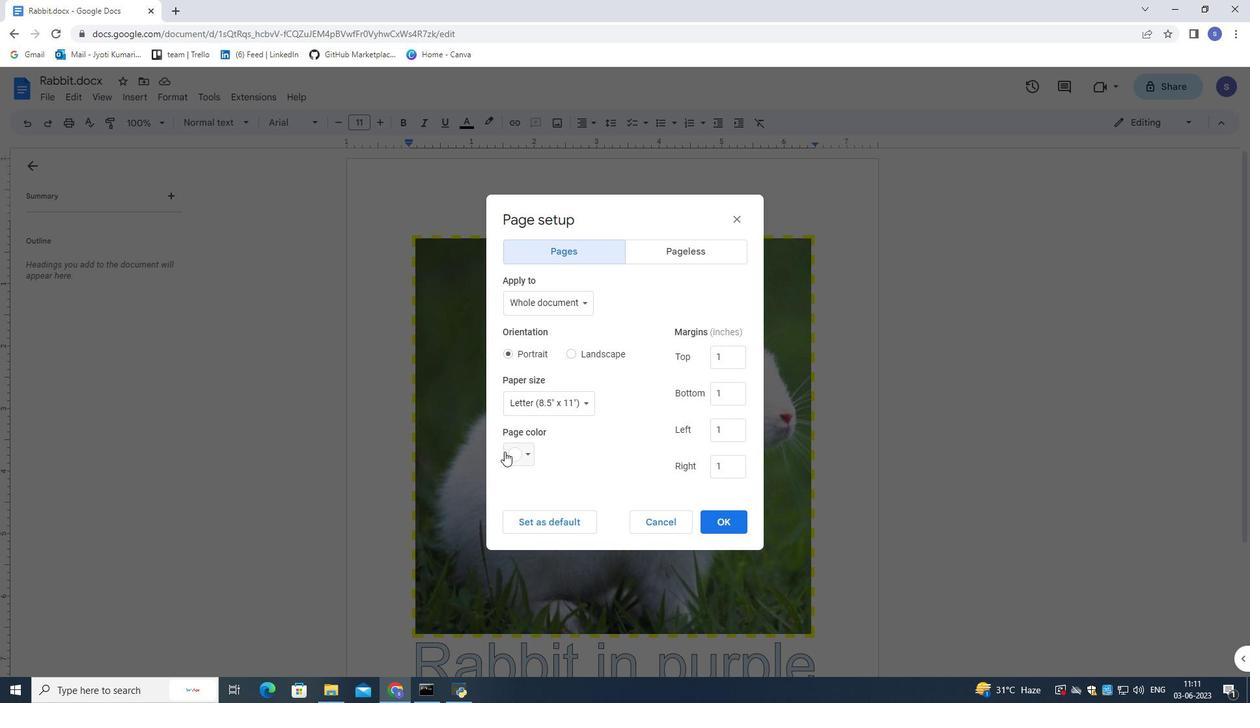 
Action: Mouse pressed left at (504, 451)
Screenshot: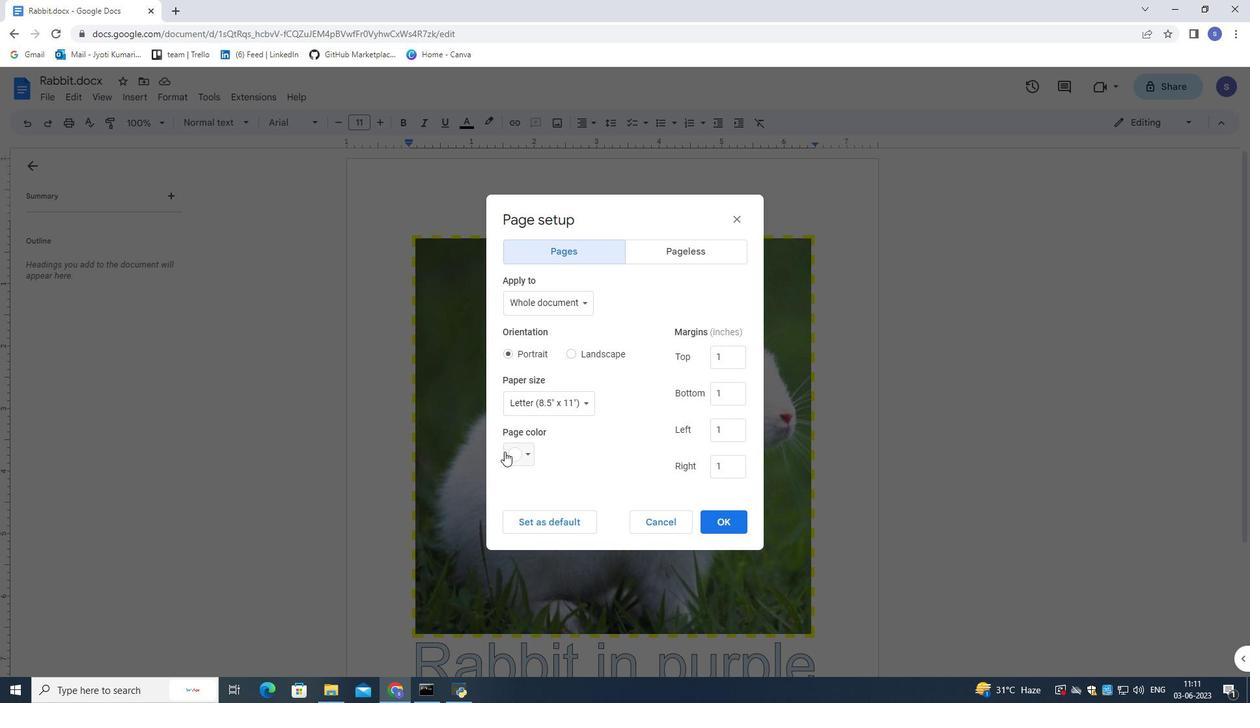 
Action: Mouse moved to (517, 479)
Screenshot: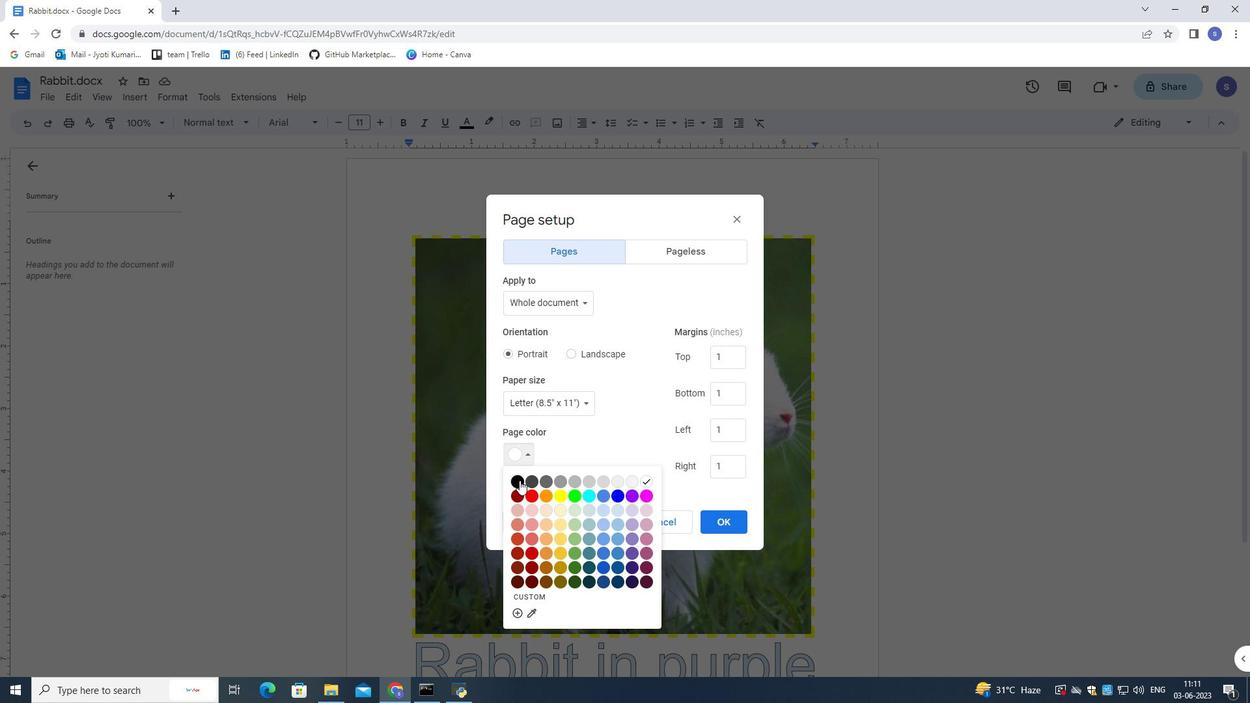 
Action: Mouse pressed left at (517, 479)
Screenshot: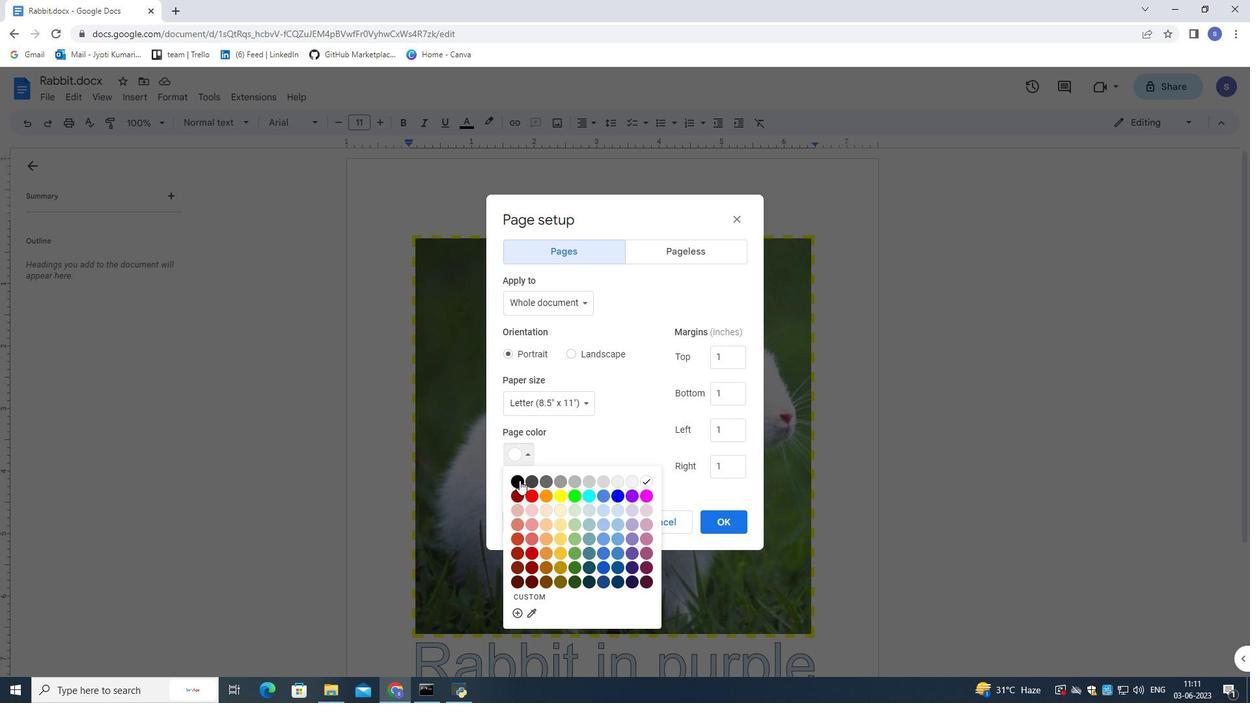
Action: Mouse moved to (728, 520)
Screenshot: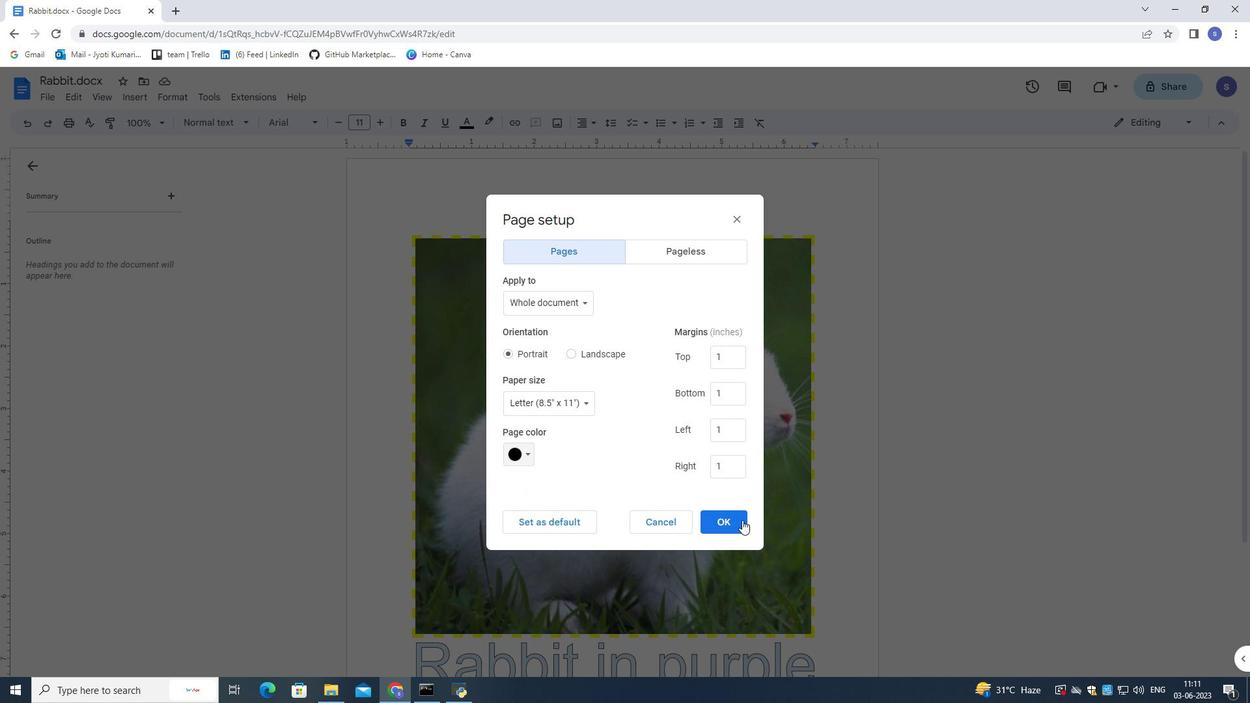
Action: Mouse pressed left at (728, 520)
Screenshot: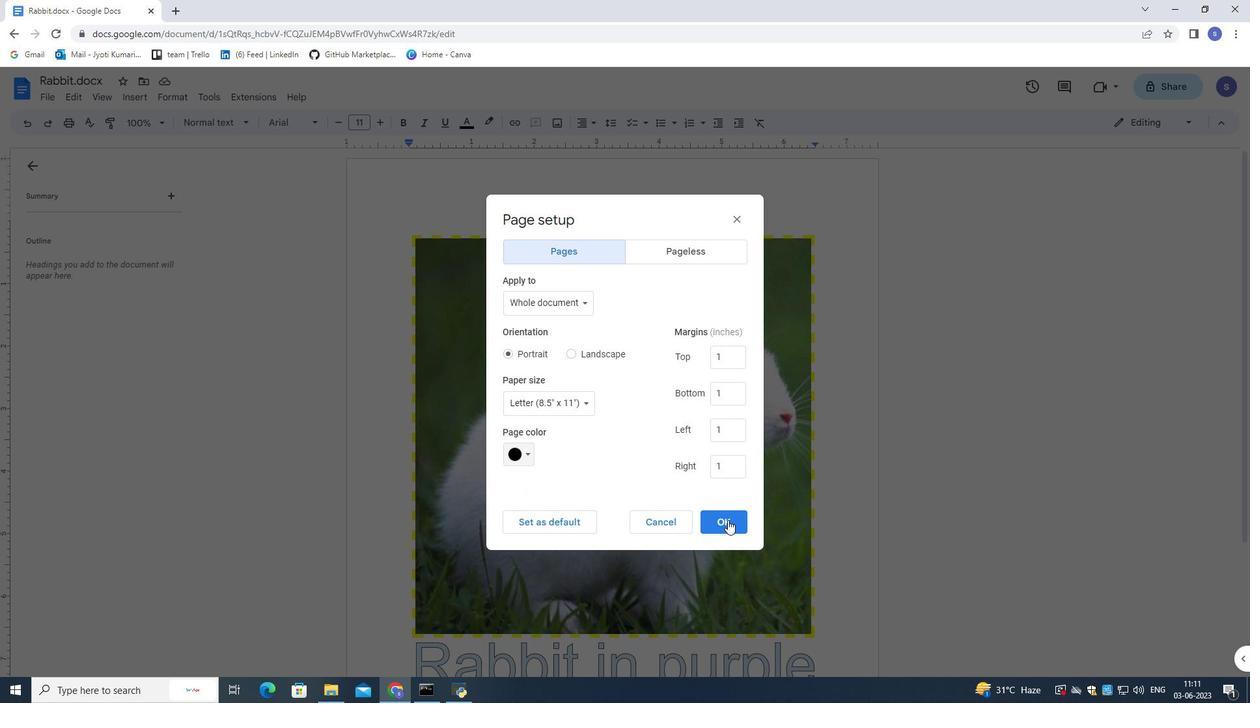 
Action: Mouse moved to (629, 480)
Screenshot: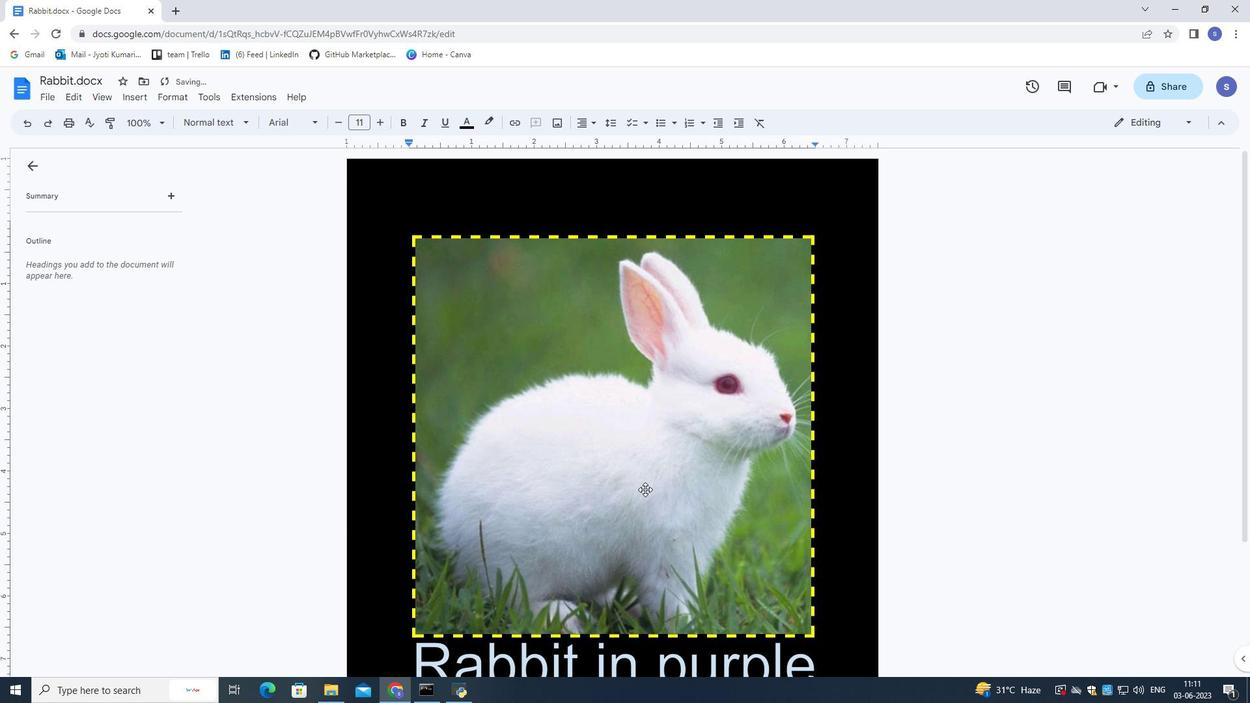 
Action: Mouse scrolled (629, 479) with delta (0, 0)
Screenshot: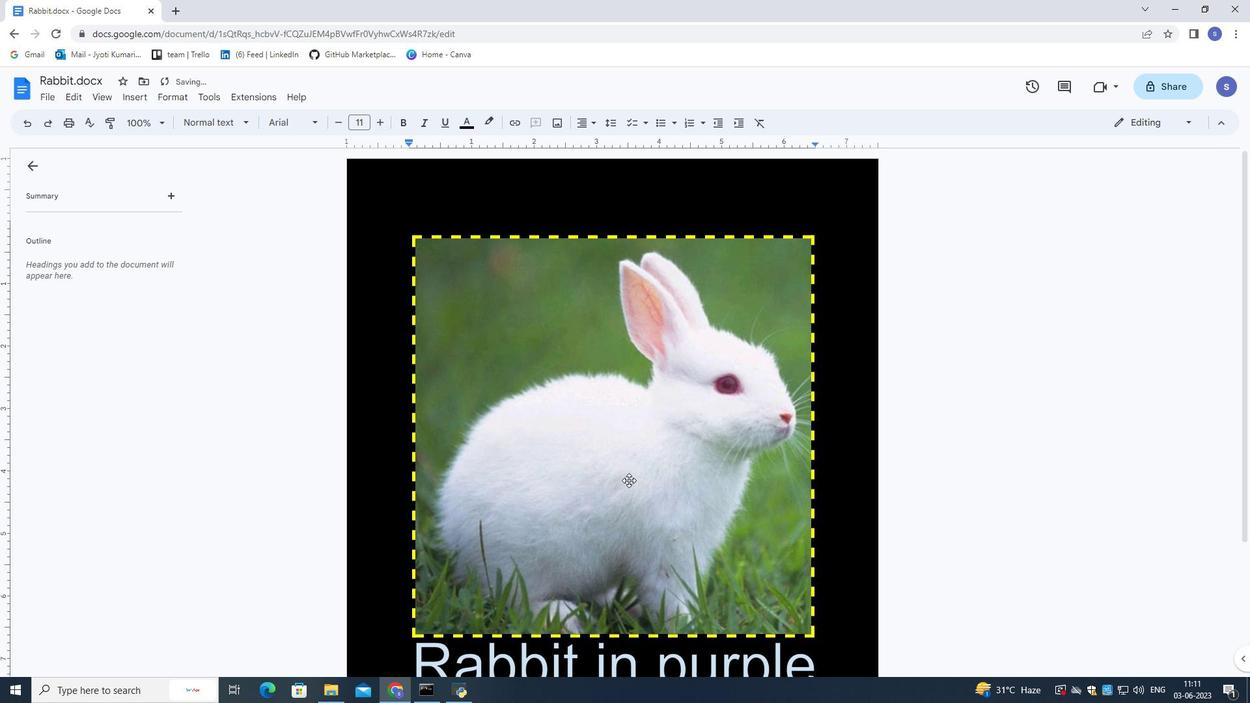 
Action: Mouse scrolled (629, 479) with delta (0, 0)
Screenshot: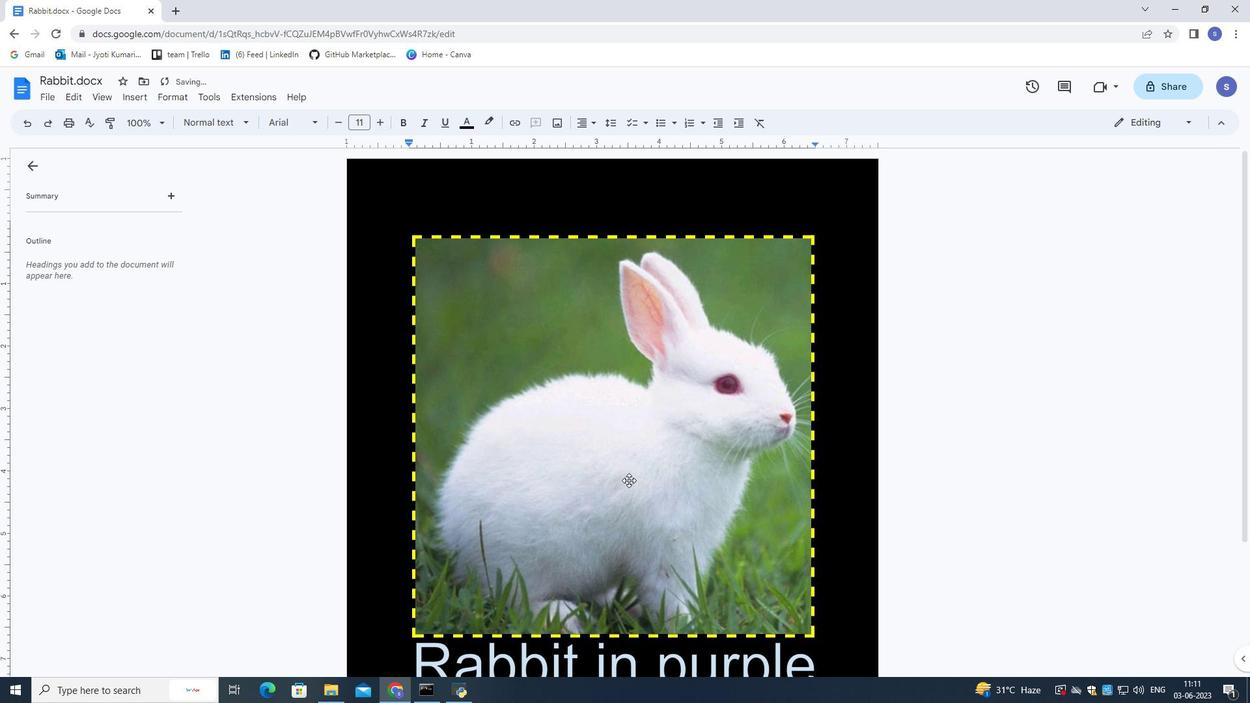 
Action: Mouse scrolled (629, 479) with delta (0, 0)
Screenshot: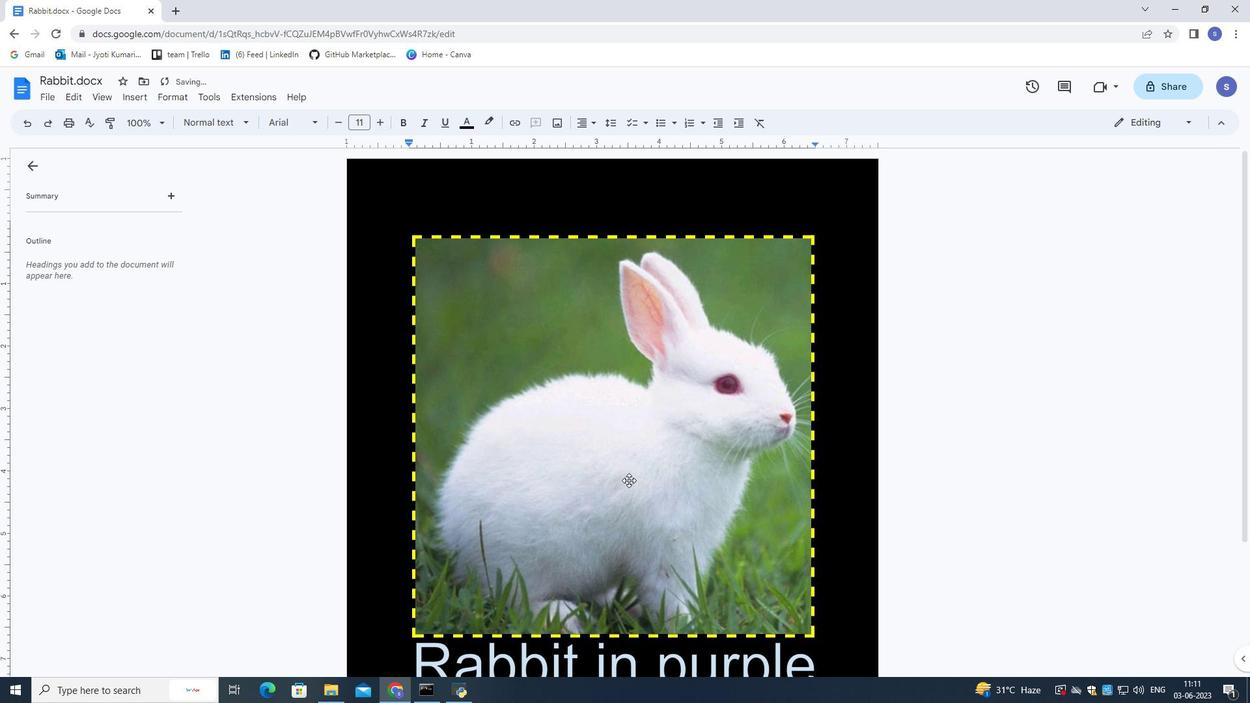 
Action: Mouse scrolled (629, 479) with delta (0, 0)
Screenshot: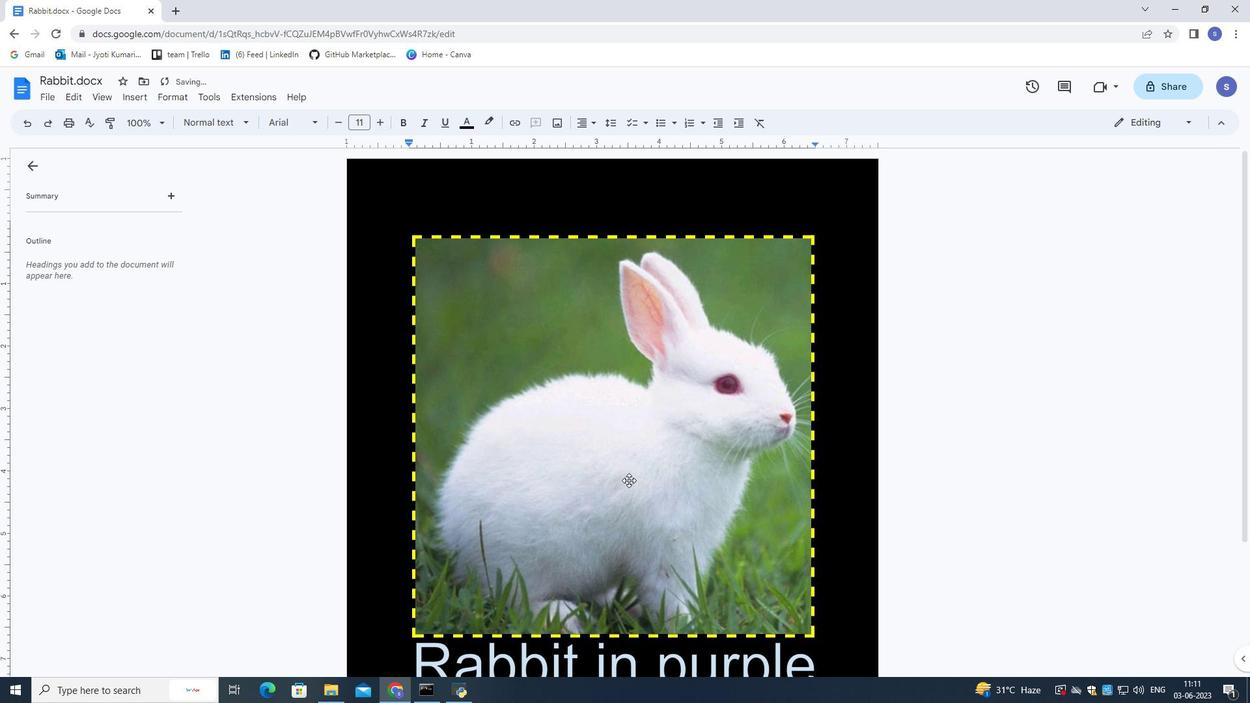 
Action: Mouse scrolled (629, 481) with delta (0, 0)
Screenshot: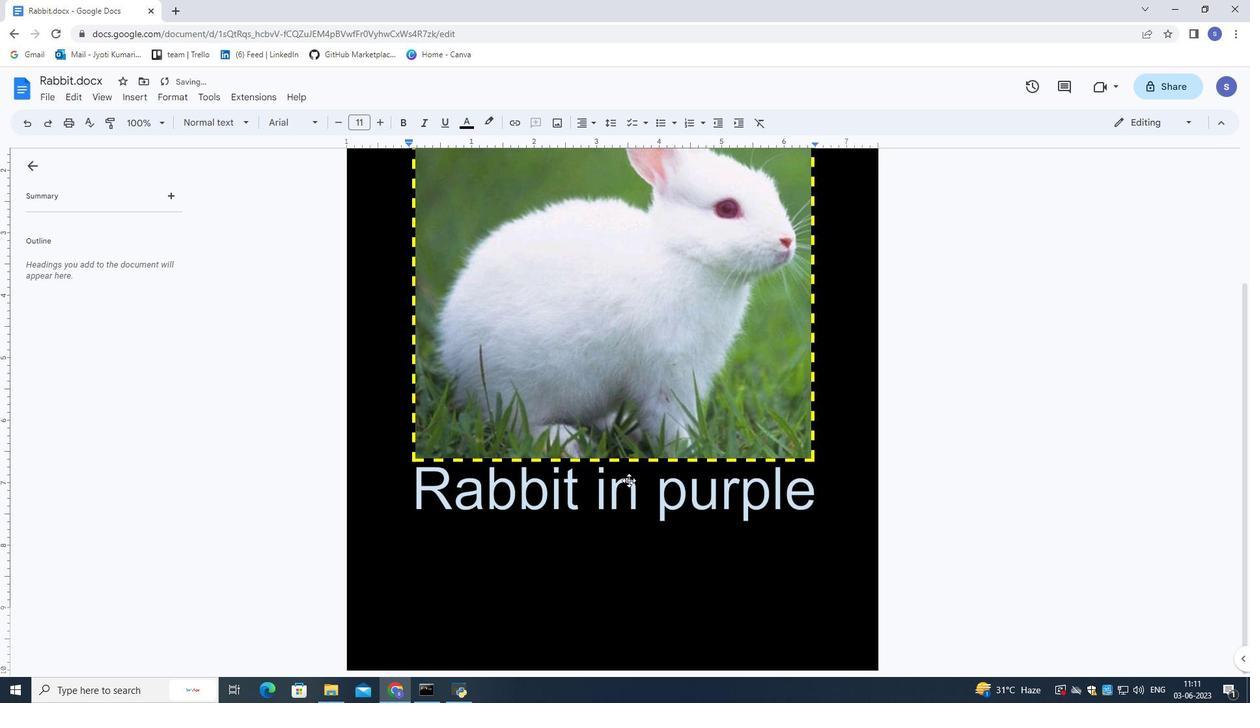 
Action: Mouse scrolled (629, 481) with delta (0, 0)
Screenshot: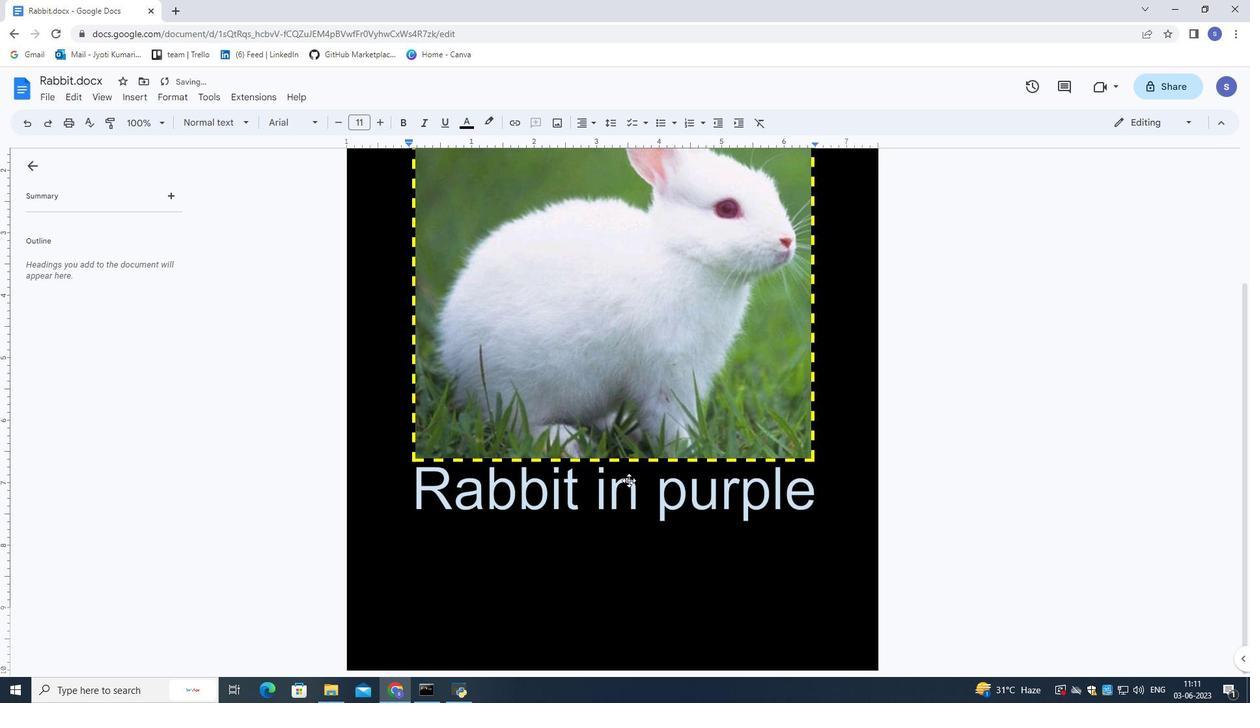 
Action: Mouse scrolled (629, 481) with delta (0, 0)
Screenshot: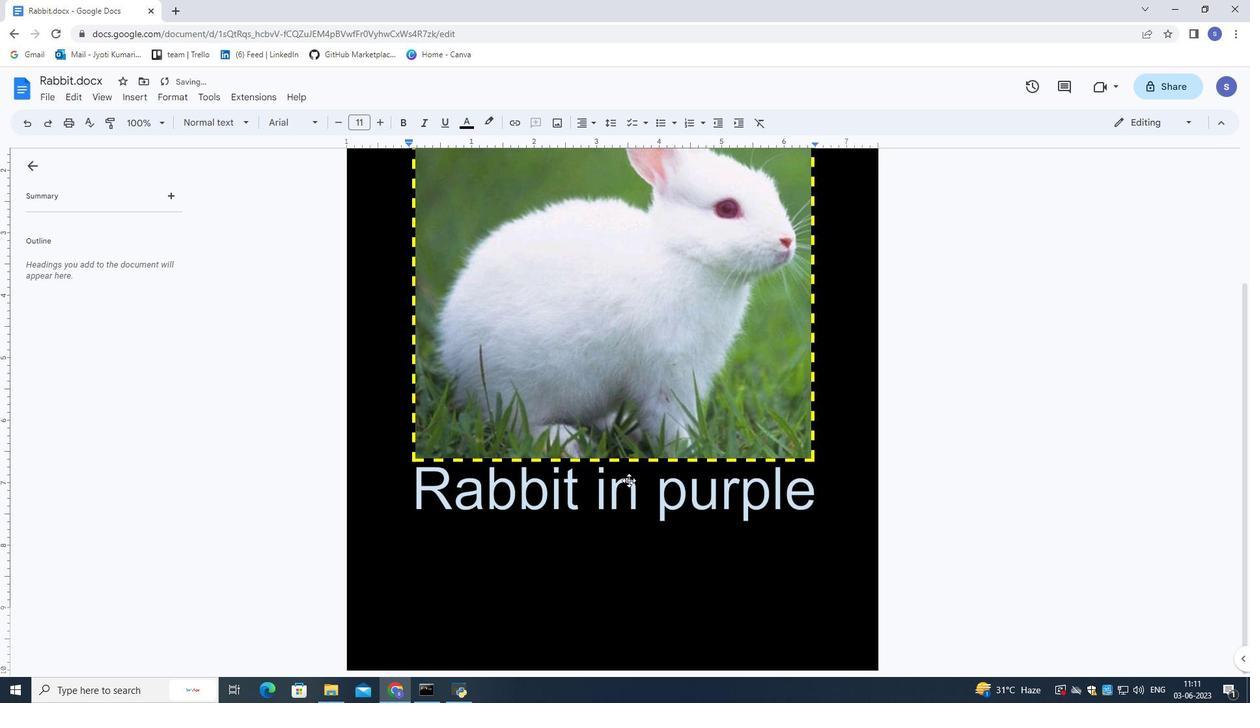 
Action: Mouse scrolled (629, 481) with delta (0, 0)
Screenshot: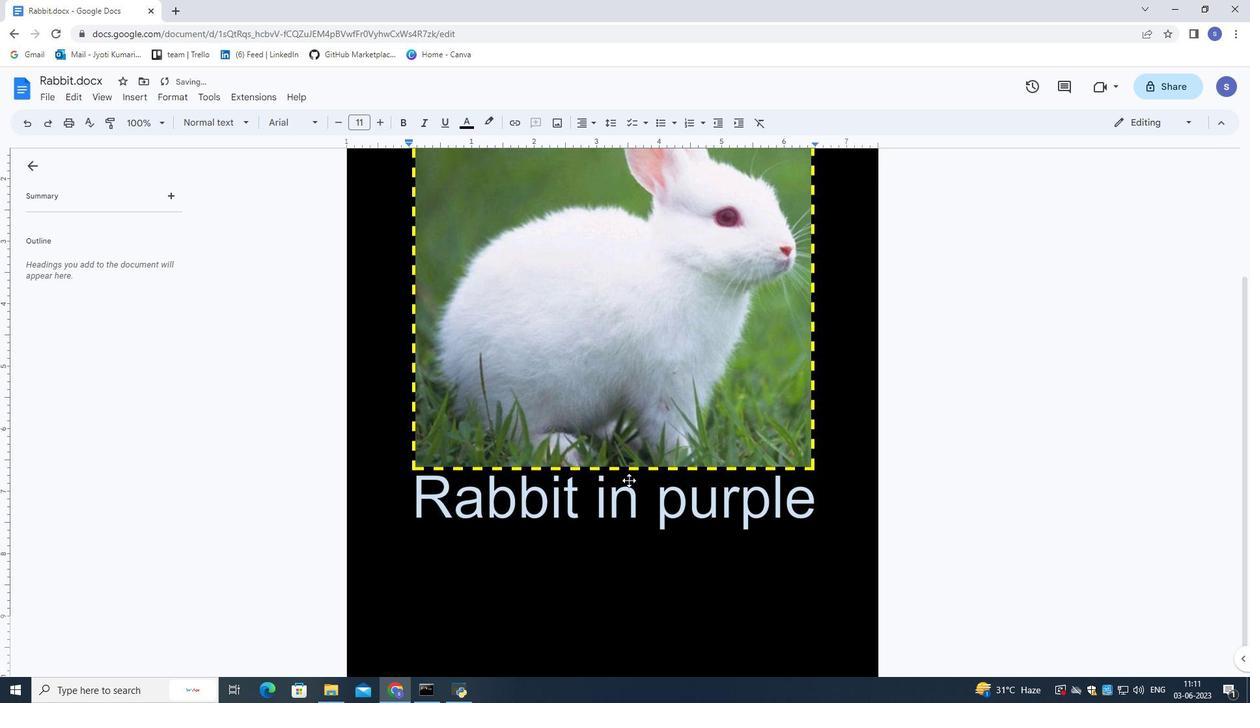 
Action: Mouse moved to (140, 93)
Screenshot: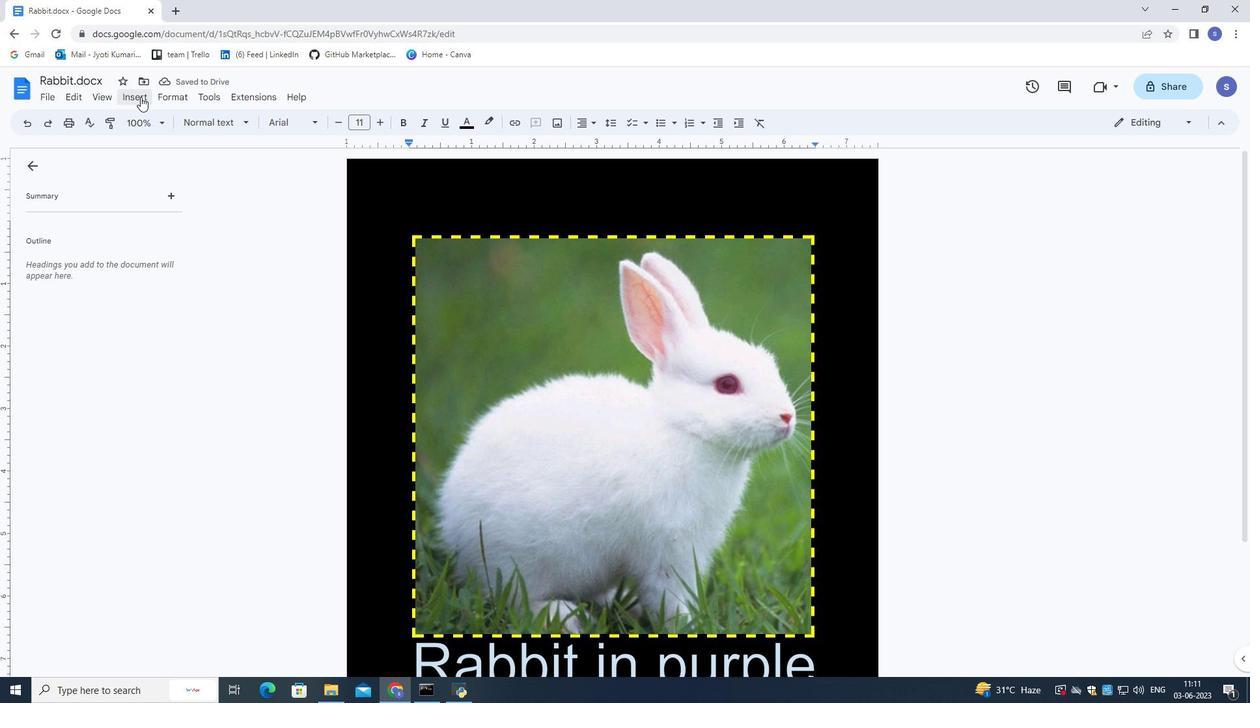 
Action: Mouse pressed left at (140, 93)
Screenshot: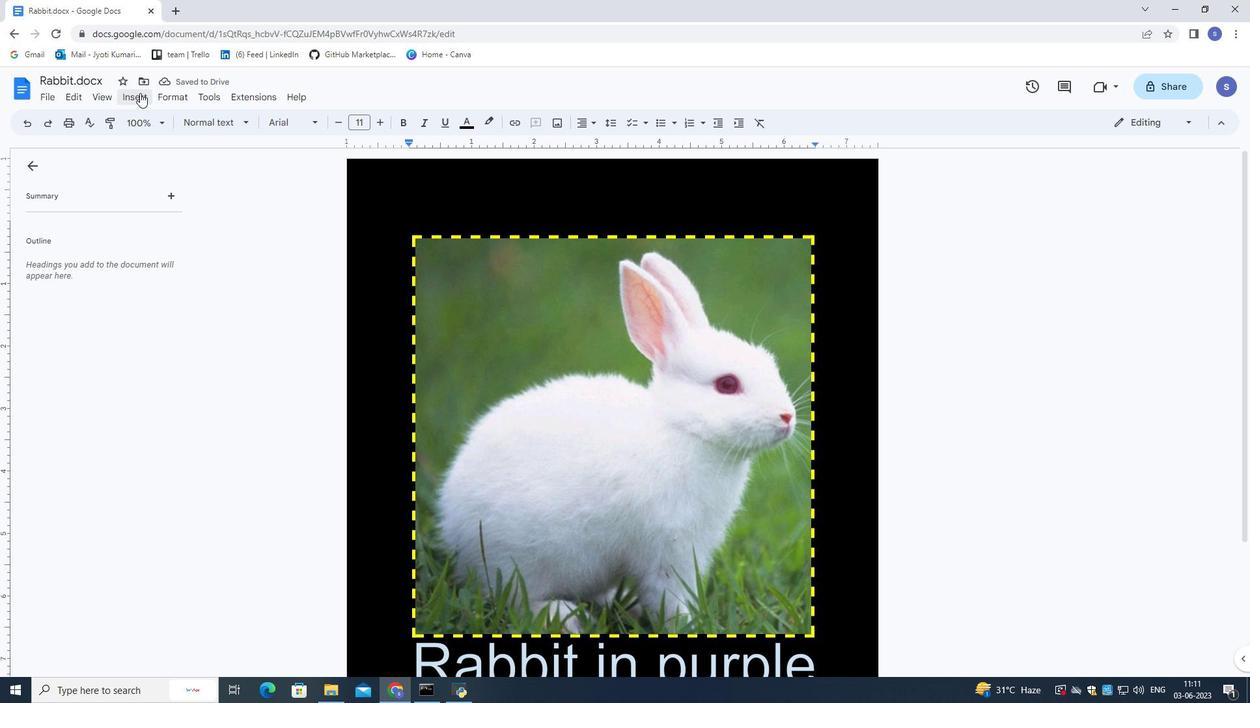 
Action: Mouse moved to (350, 448)
Screenshot: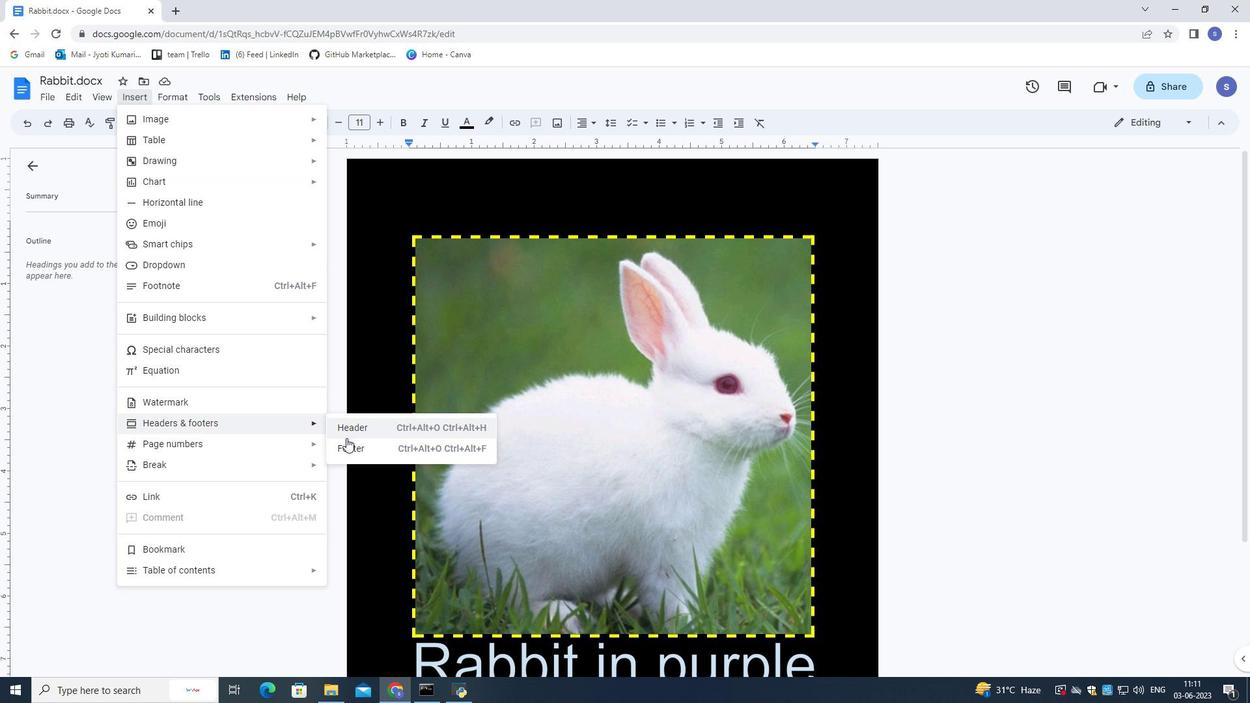 
Action: Mouse pressed left at (350, 448)
Screenshot: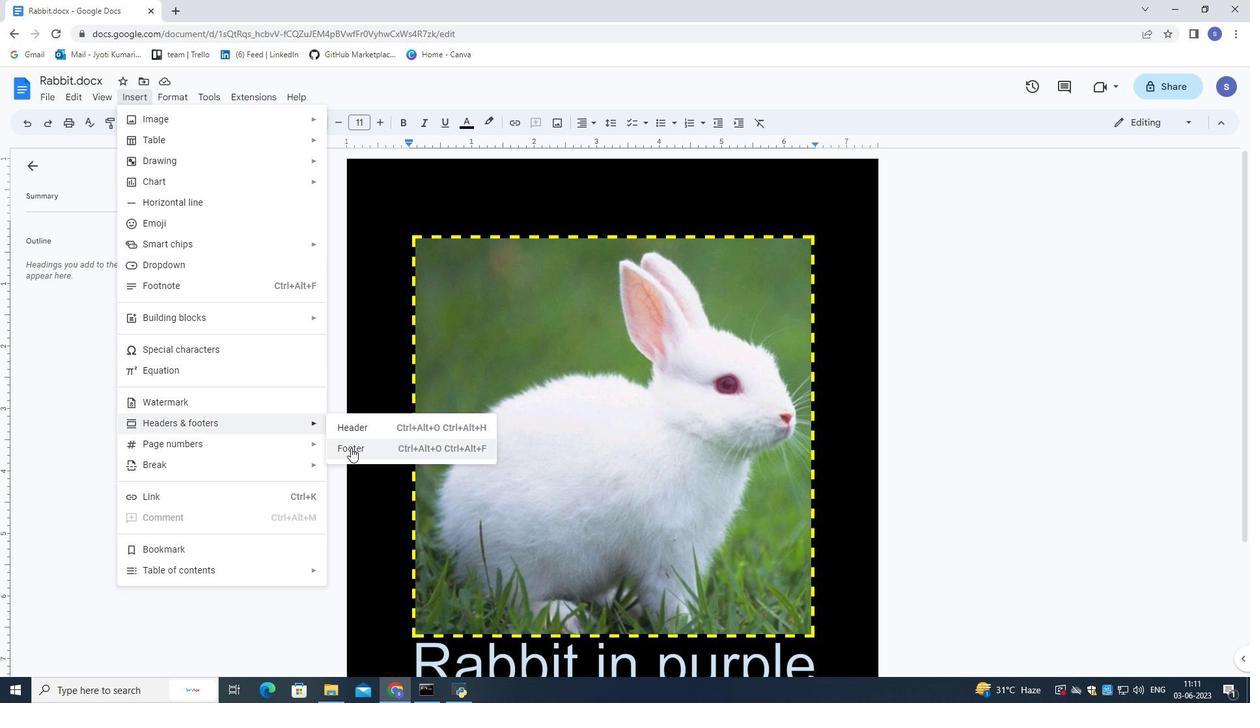 
Action: Mouse moved to (516, 123)
Screenshot: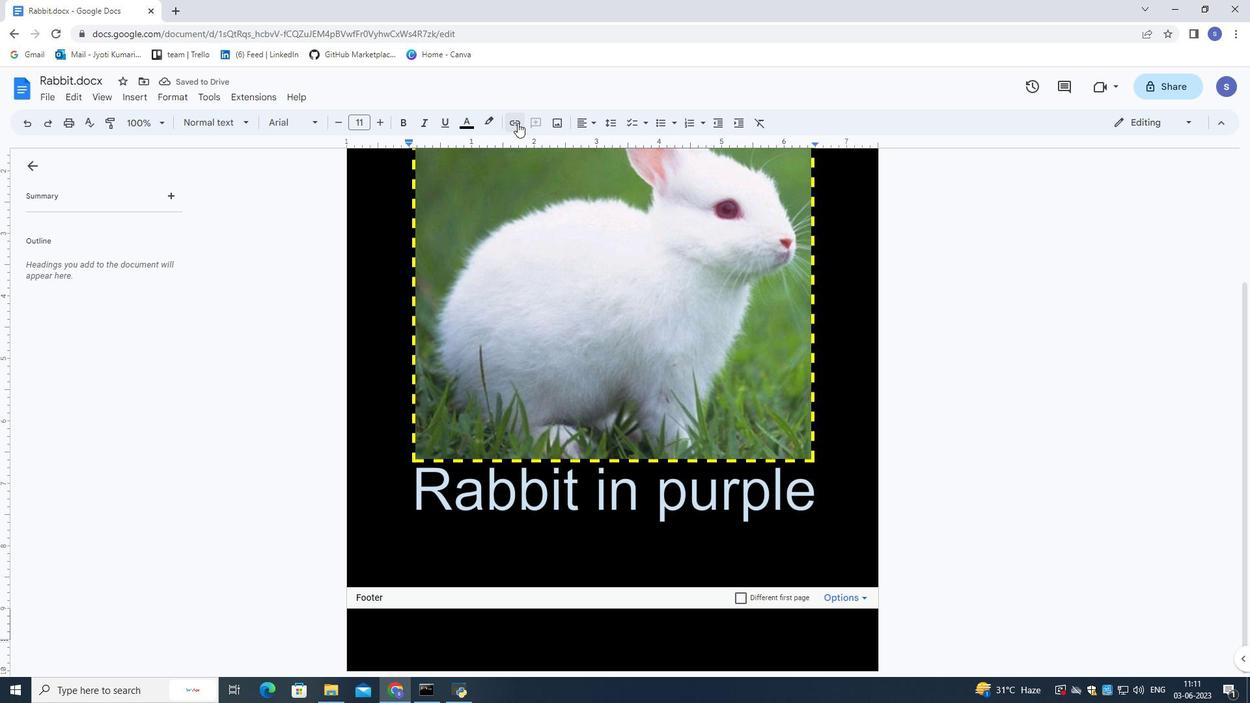 
Action: Mouse pressed left at (516, 123)
Screenshot: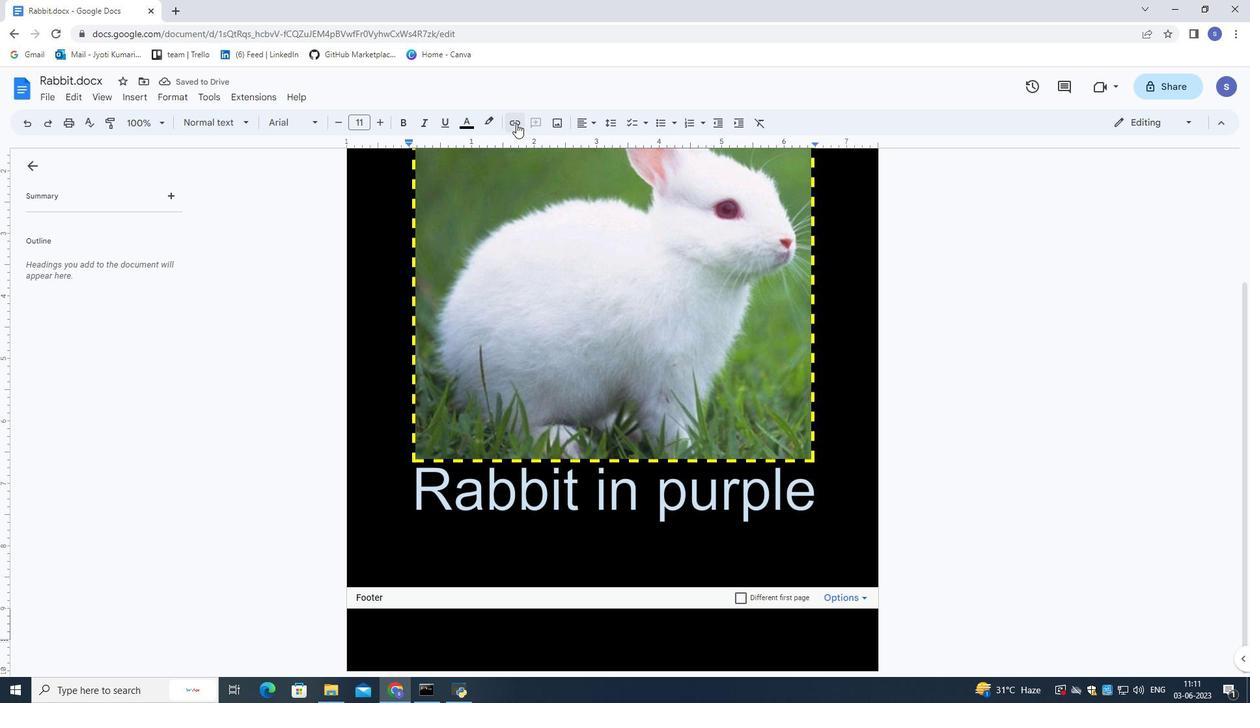 
Action: Mouse moved to (510, 128)
Screenshot: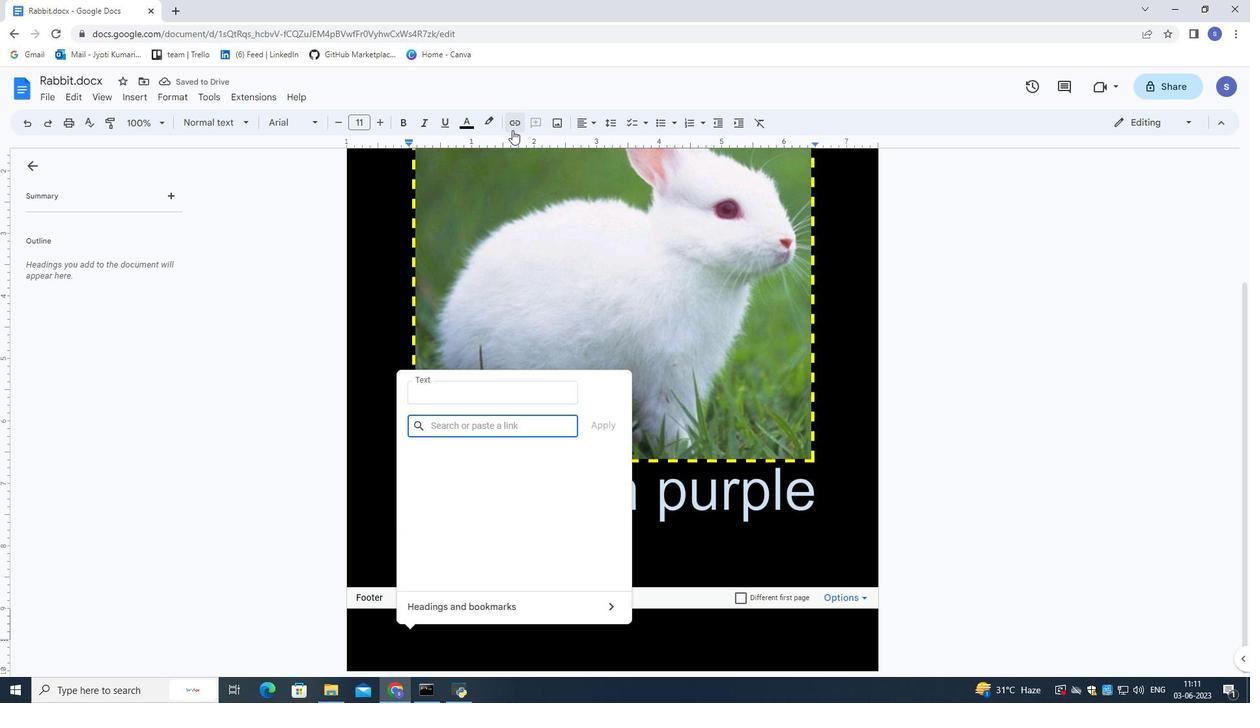 
Action: Key pressed in.pinterest.com
Screenshot: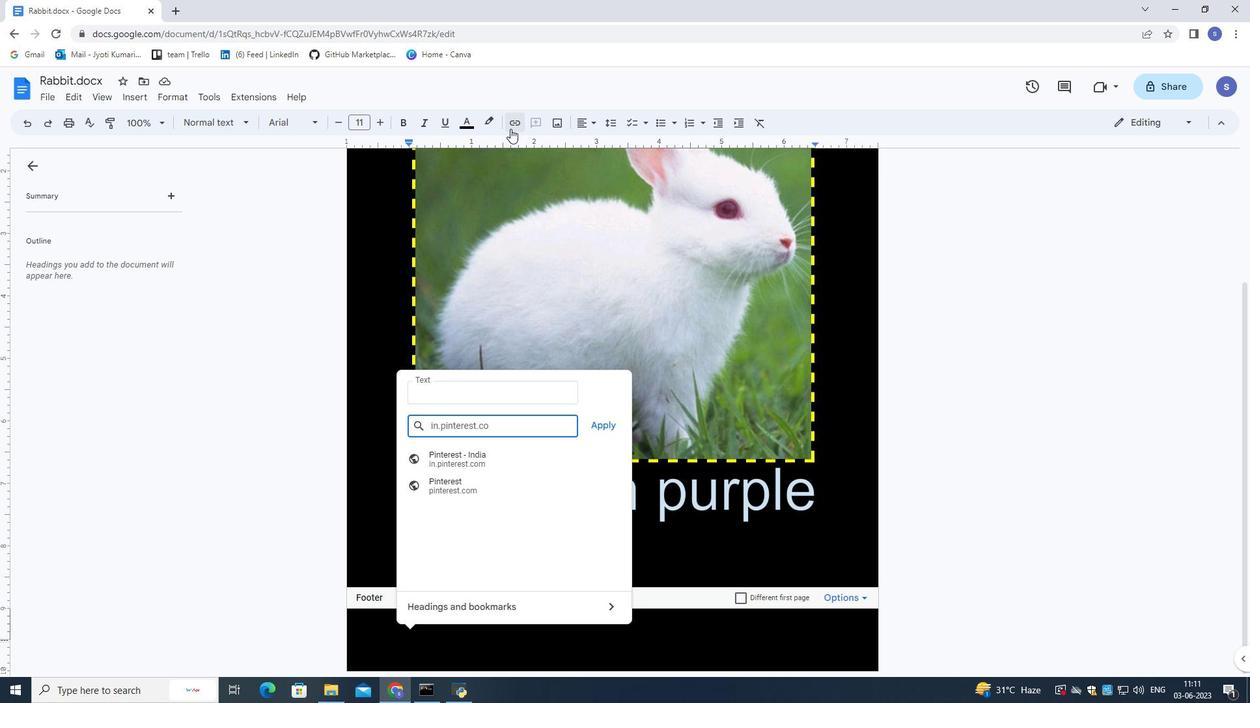 
Action: Mouse moved to (610, 427)
Screenshot: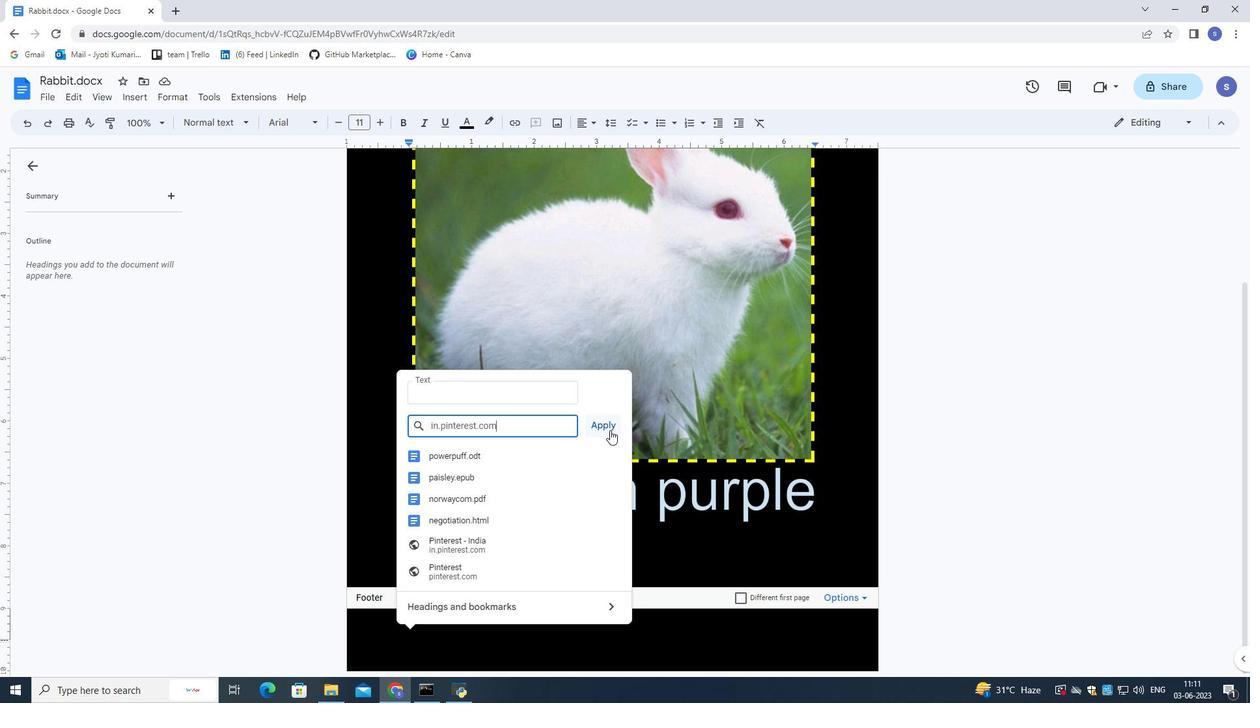 
Action: Mouse pressed left at (610, 427)
Screenshot: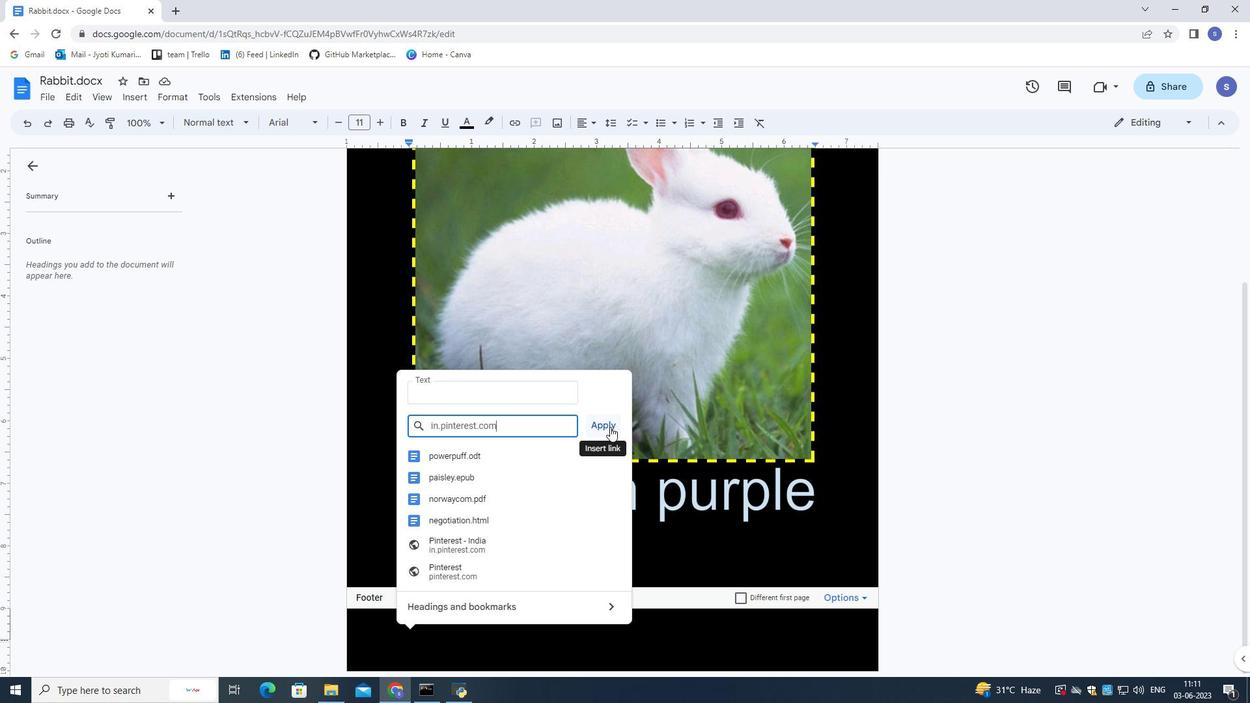 
Action: Mouse moved to (577, 493)
Screenshot: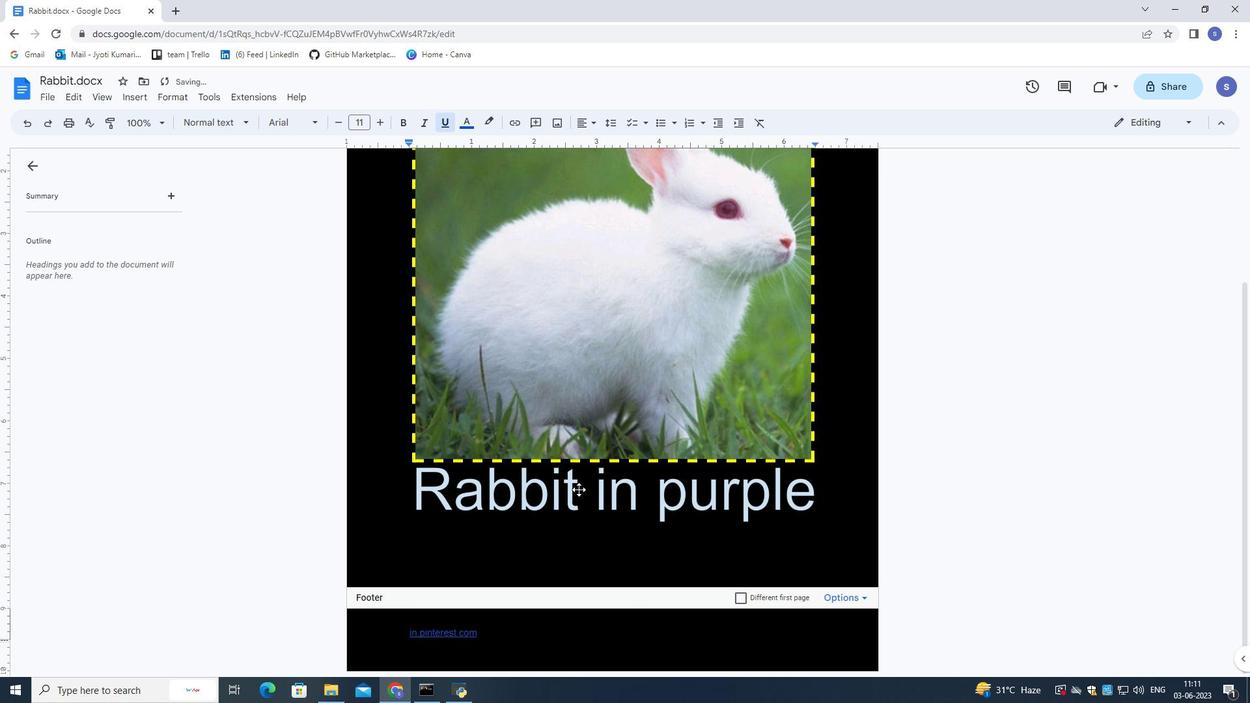
Action: Mouse scrolled (577, 492) with delta (0, 0)
Screenshot: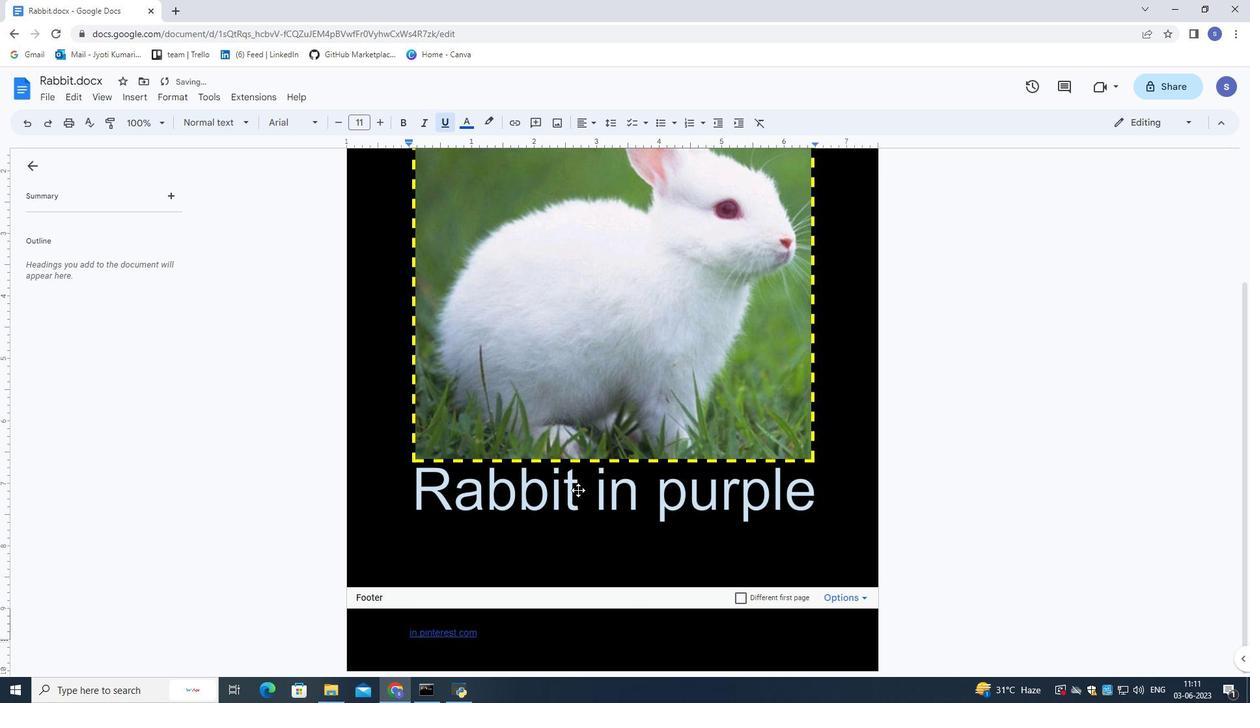 
Action: Mouse scrolled (577, 492) with delta (0, 0)
Screenshot: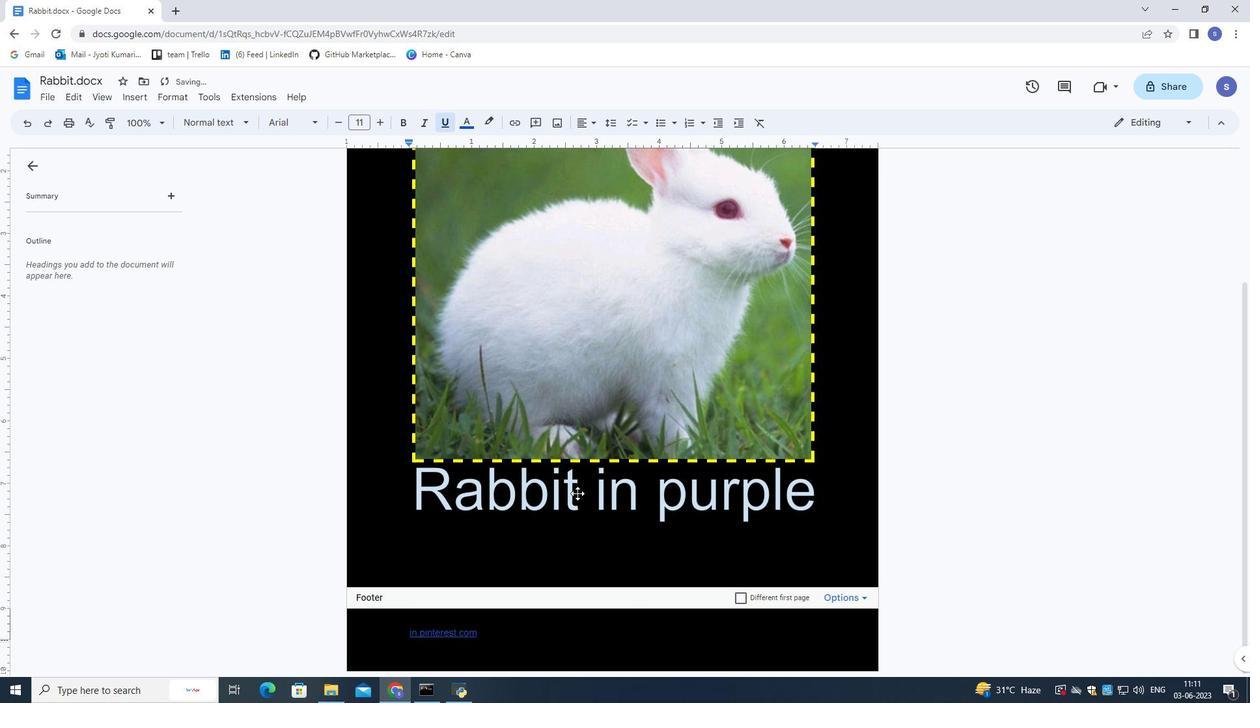 
Action: Mouse moved to (572, 487)
Screenshot: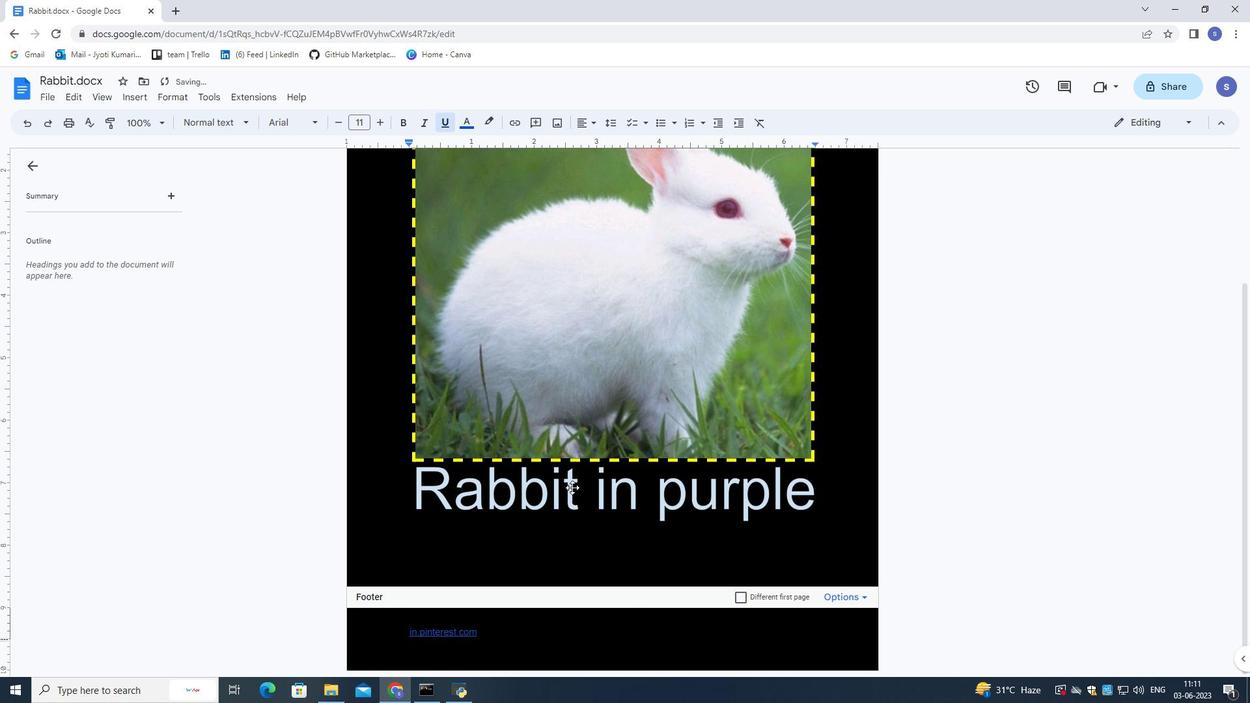 
Action: Mouse scrolled (572, 487) with delta (0, 0)
Screenshot: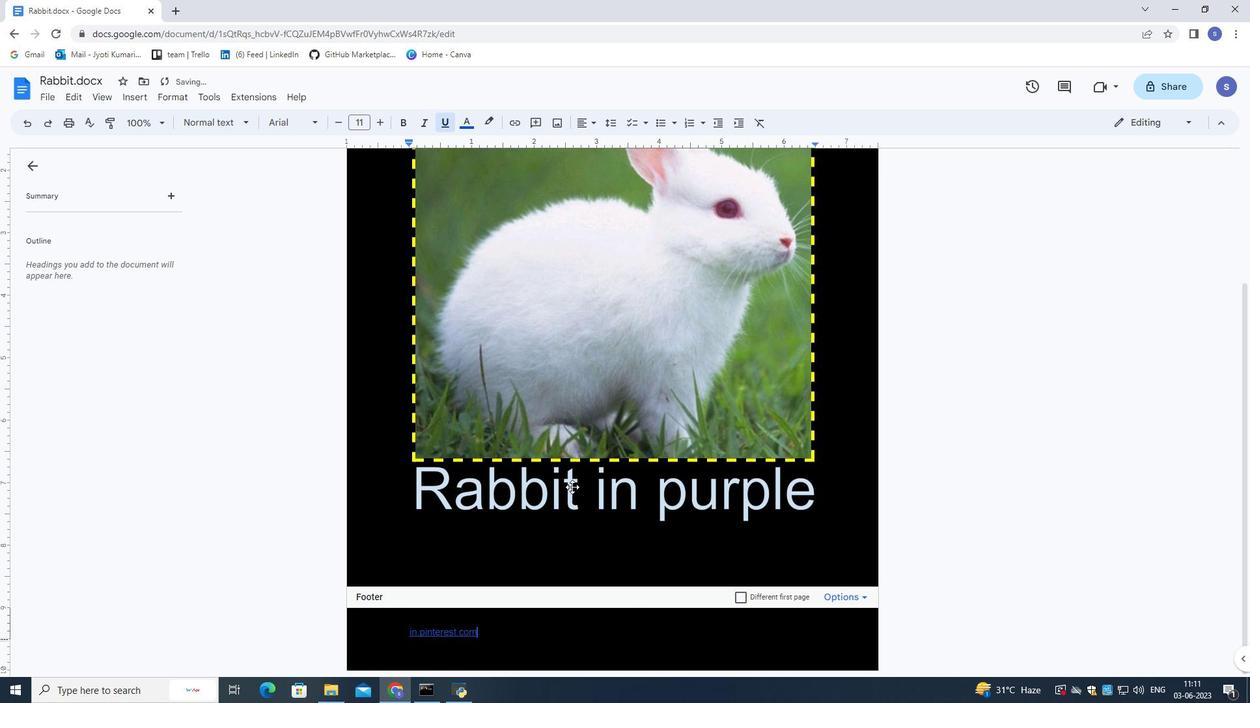 
Action: Mouse scrolled (572, 487) with delta (0, 0)
Screenshot: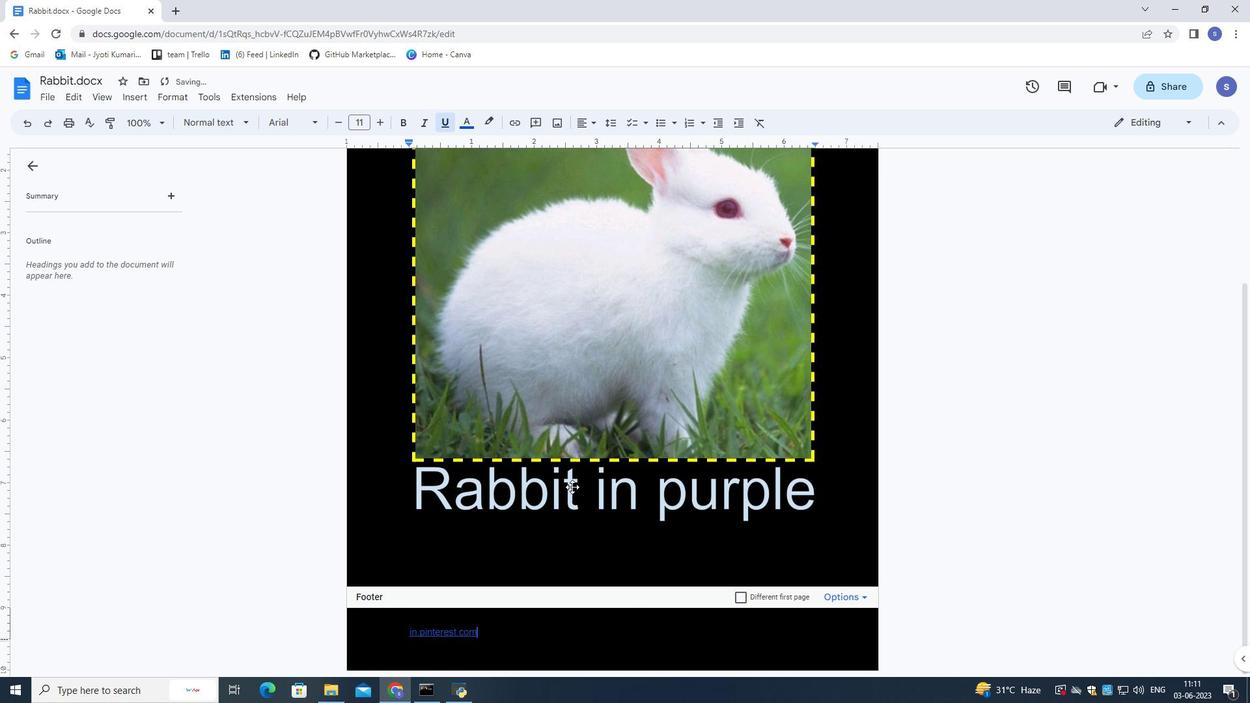 
Action: Mouse scrolled (572, 487) with delta (0, 0)
Screenshot: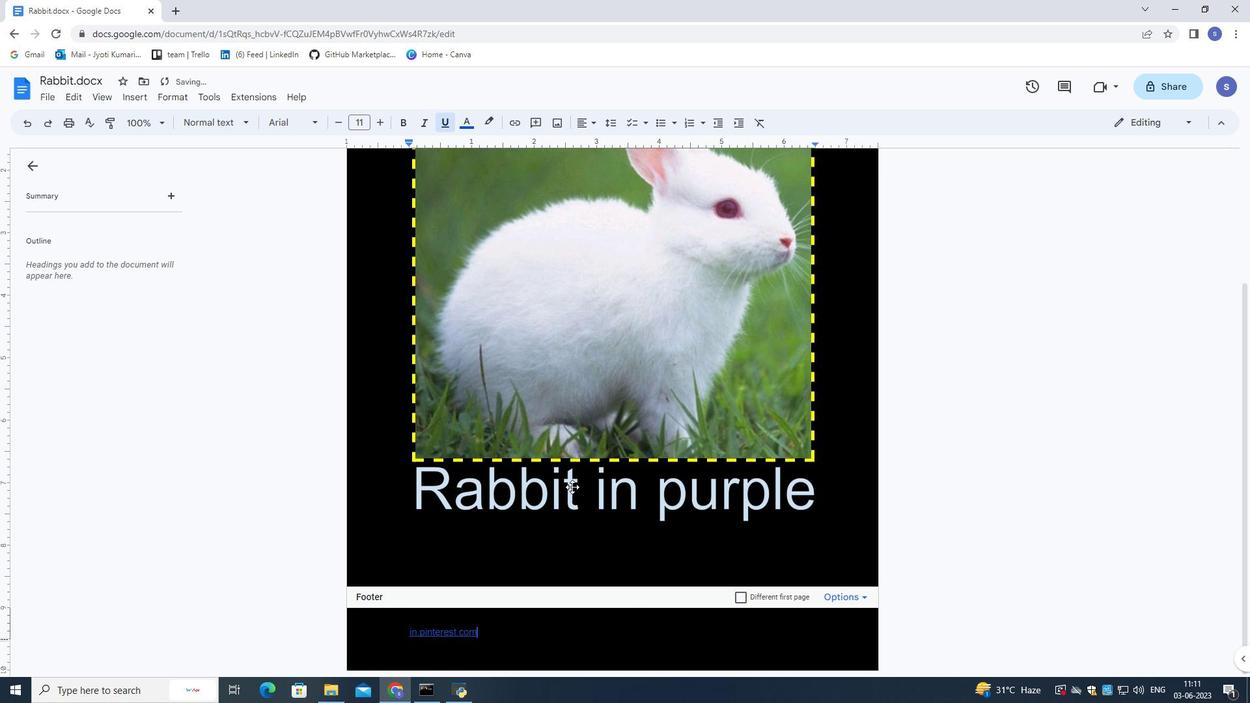 
Action: Mouse moved to (572, 481)
Screenshot: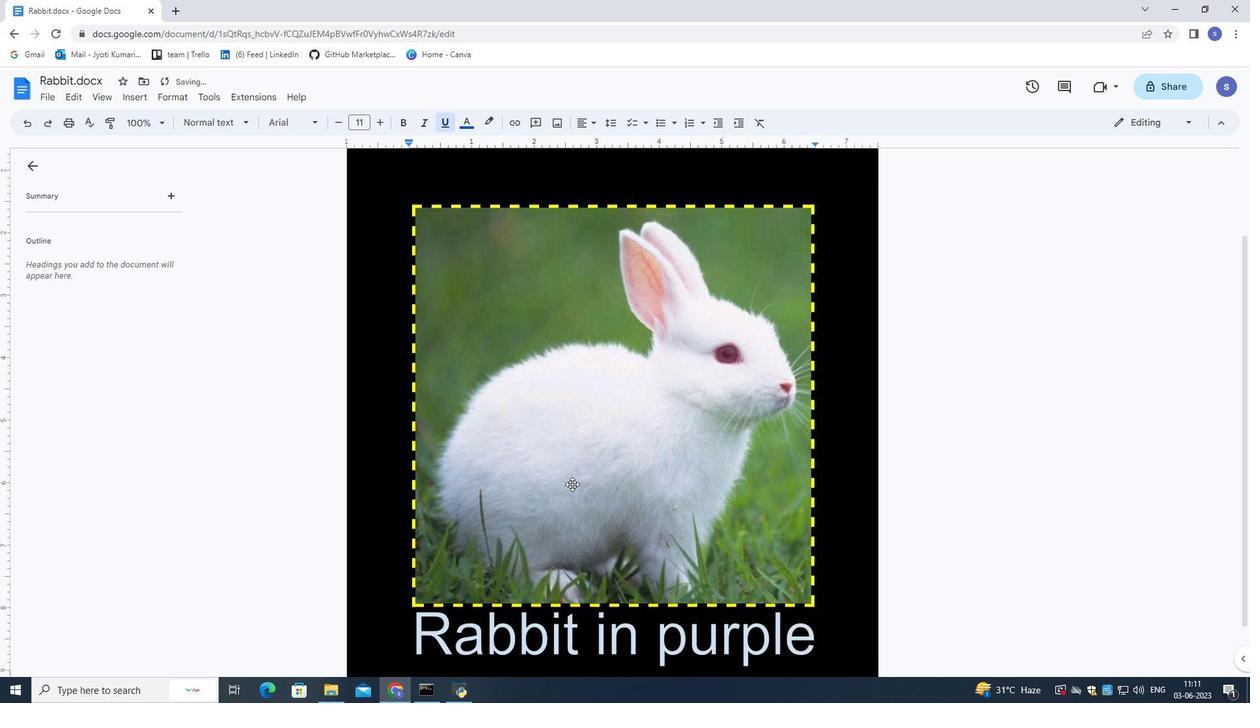 
Action: Mouse scrolled (572, 481) with delta (0, 0)
Screenshot: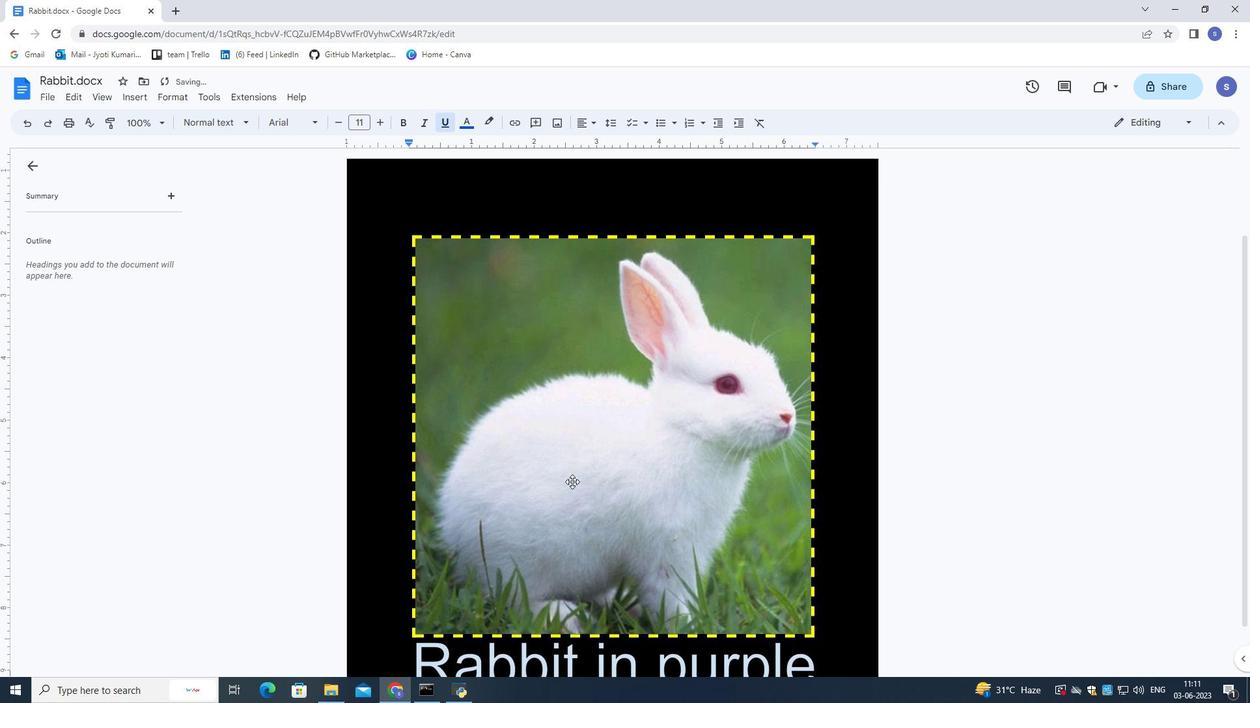 
Action: Mouse scrolled (572, 481) with delta (0, 0)
Screenshot: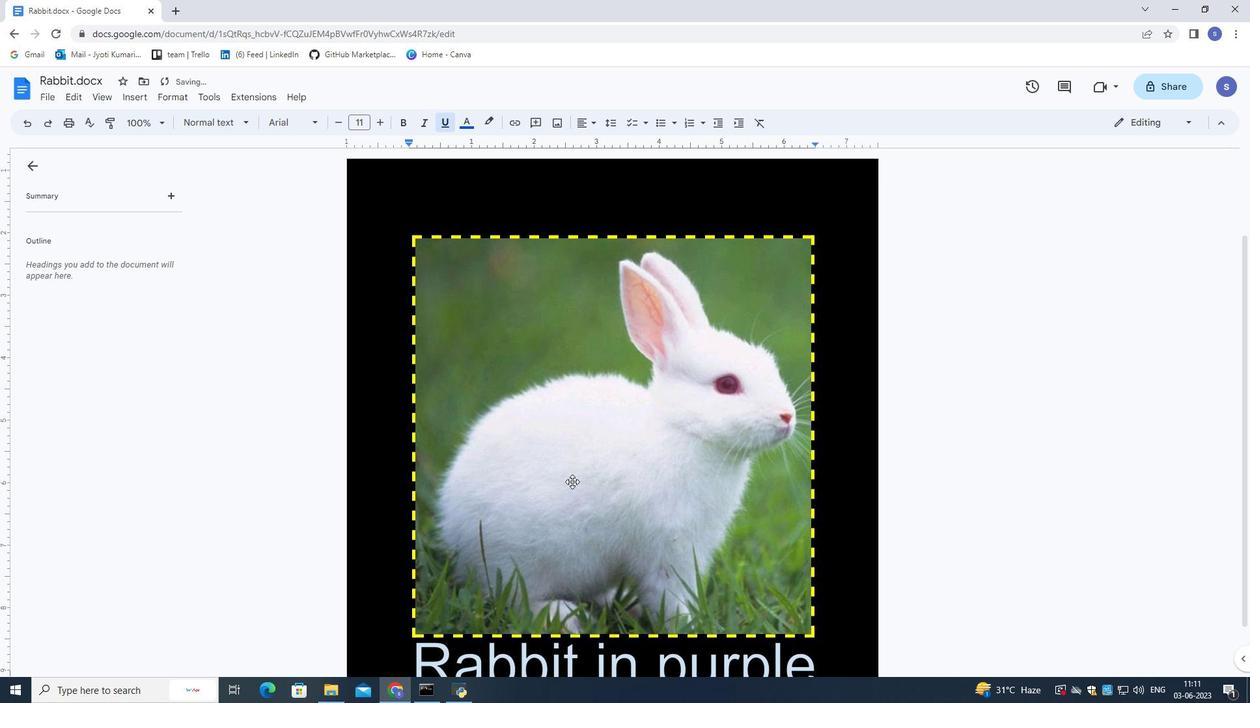 
Action: Mouse scrolled (572, 481) with delta (0, 0)
Screenshot: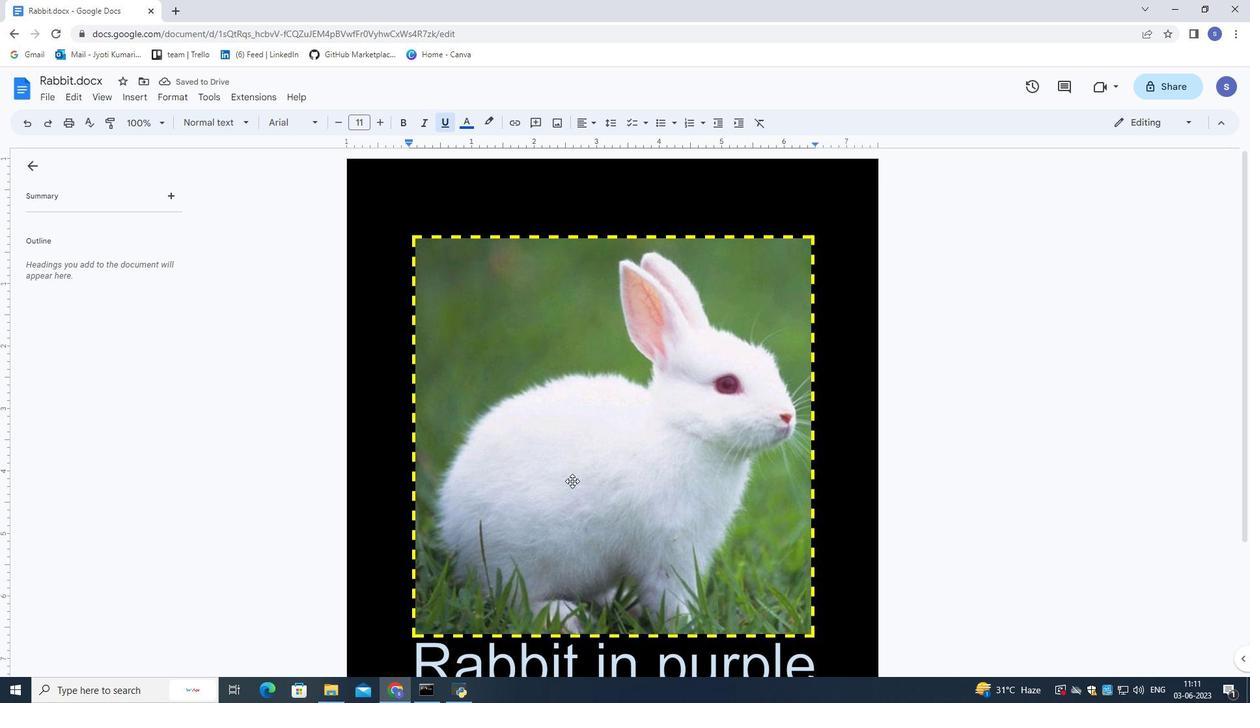 
Action: Mouse moved to (571, 477)
Screenshot: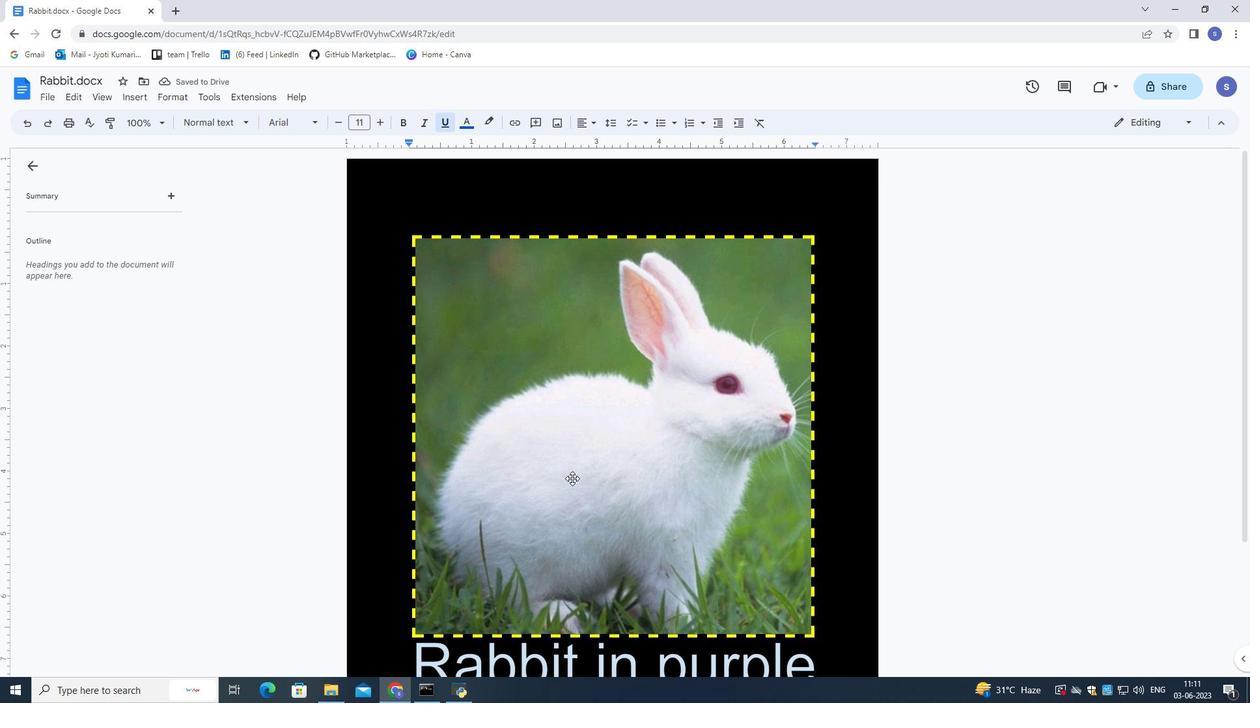 
